Task: Create a due date automation trigger when advanced on, 2 days before a card is due add content with a name or a description starting with resume at 11:00 AM.
Action: Mouse moved to (971, 283)
Screenshot: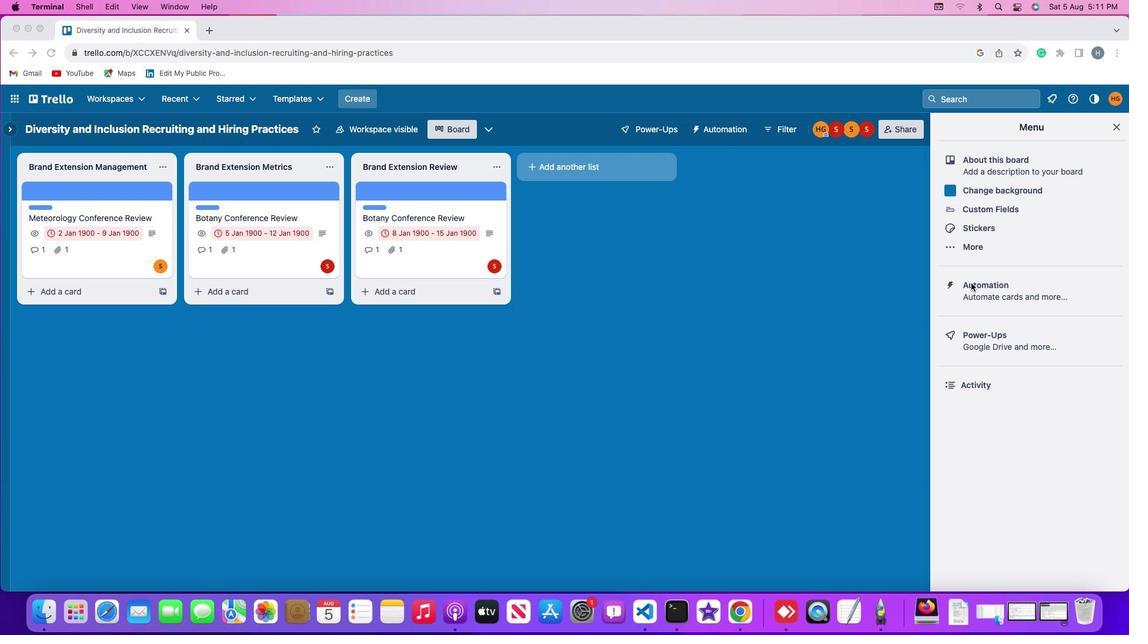 
Action: Mouse pressed left at (971, 283)
Screenshot: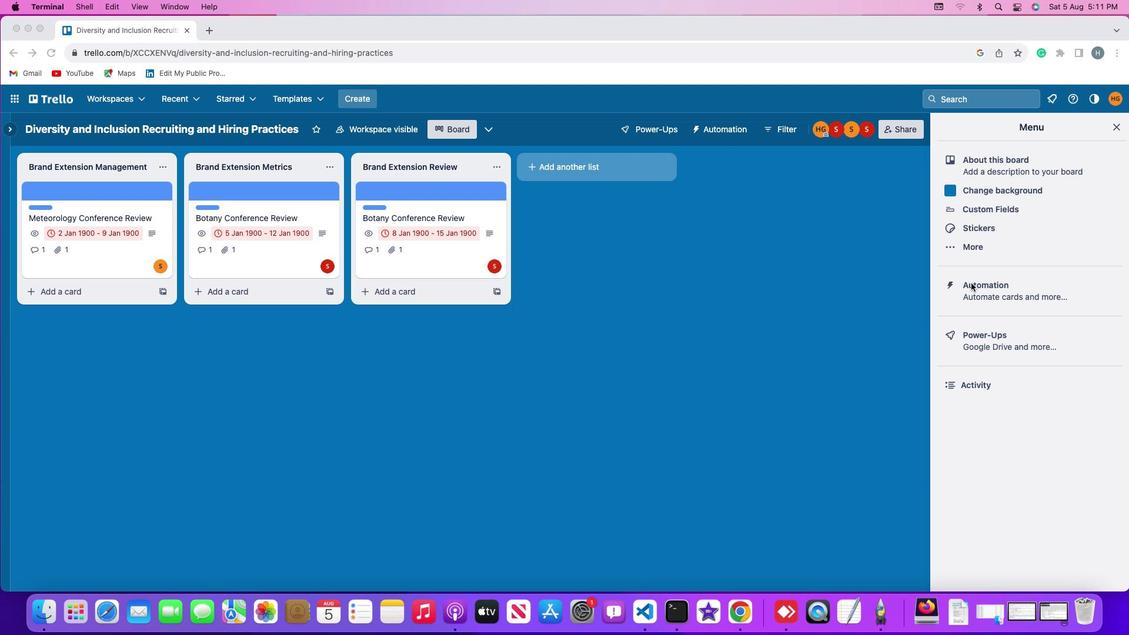 
Action: Mouse pressed left at (971, 283)
Screenshot: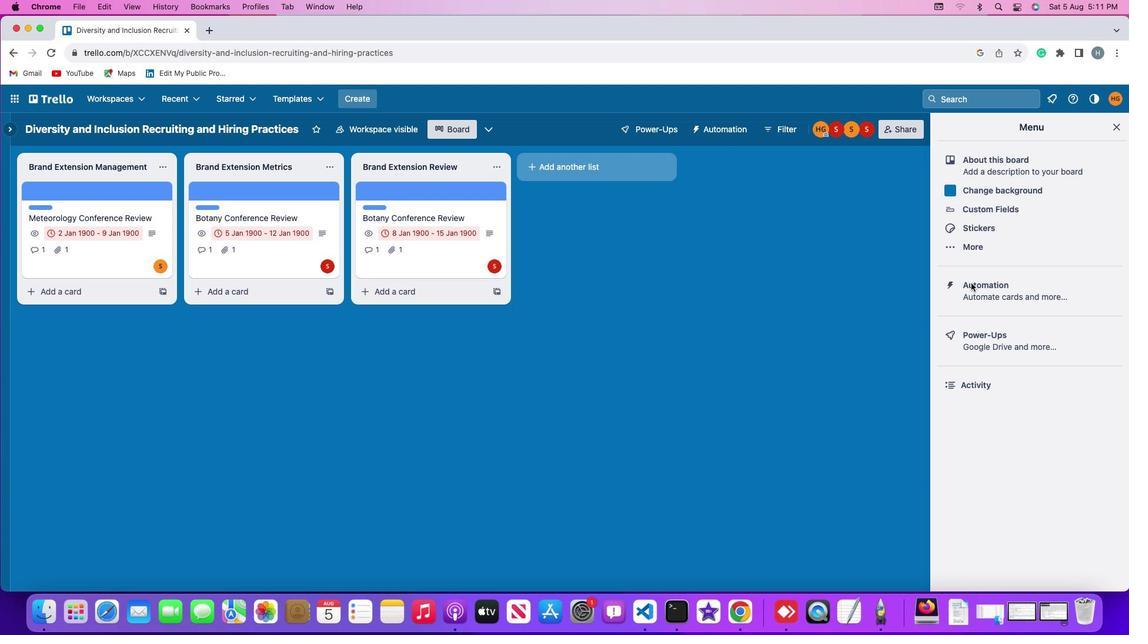 
Action: Mouse moved to (78, 281)
Screenshot: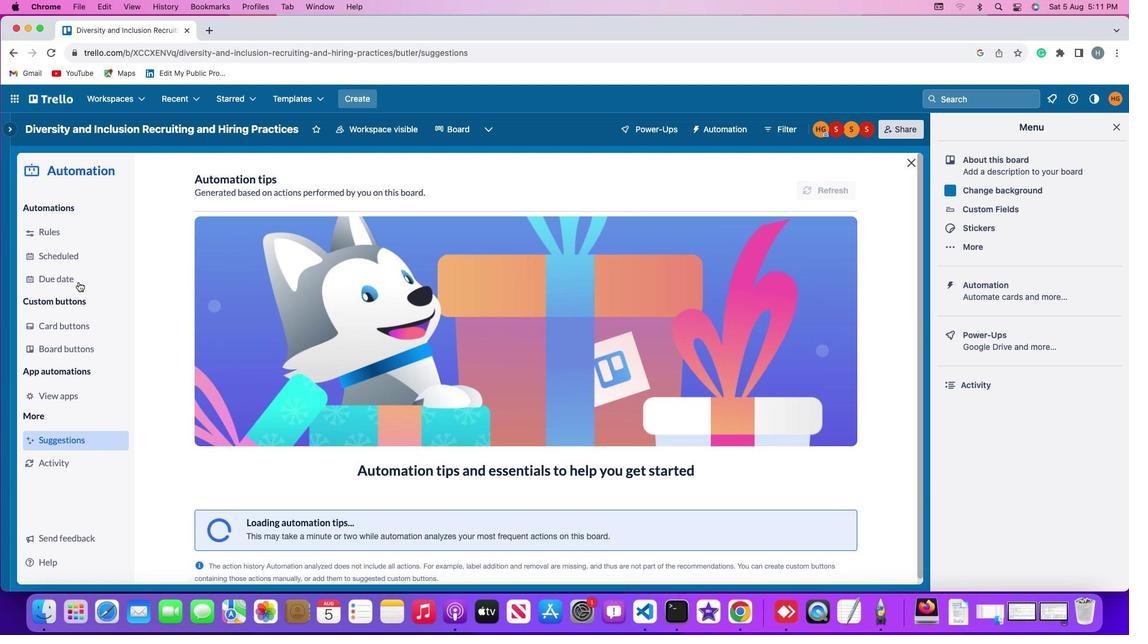 
Action: Mouse pressed left at (78, 281)
Screenshot: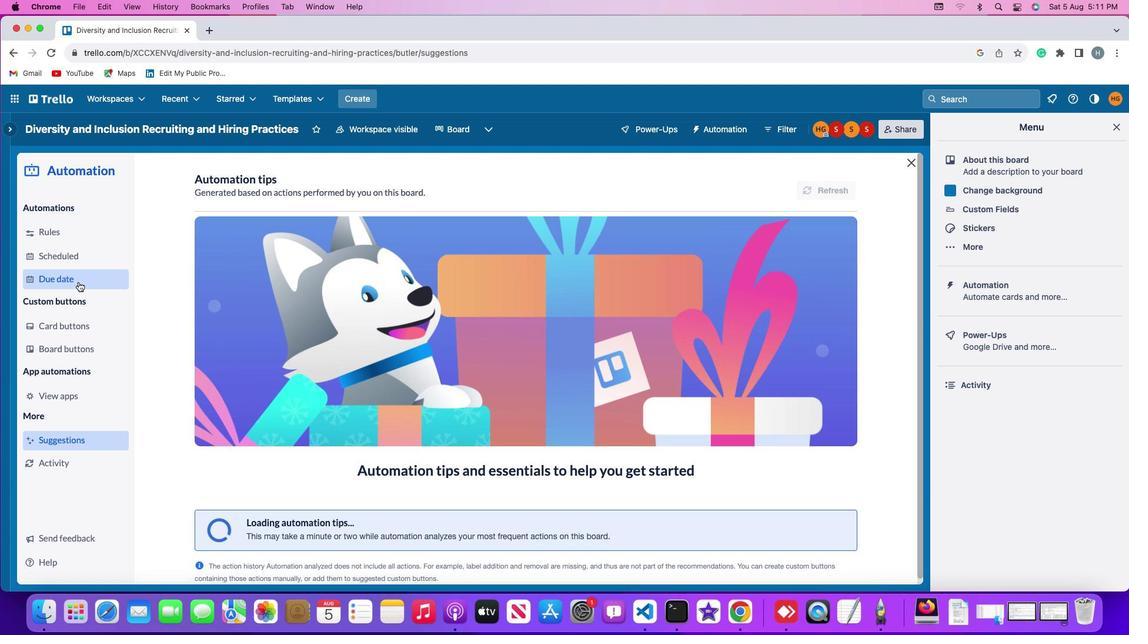 
Action: Mouse moved to (778, 182)
Screenshot: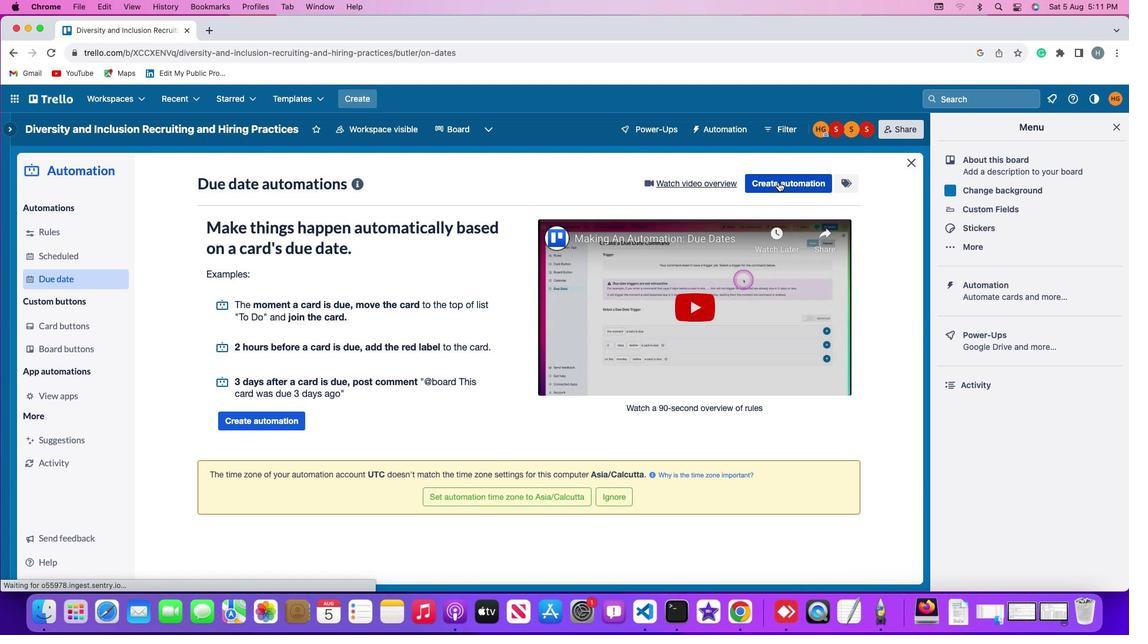 
Action: Mouse pressed left at (778, 182)
Screenshot: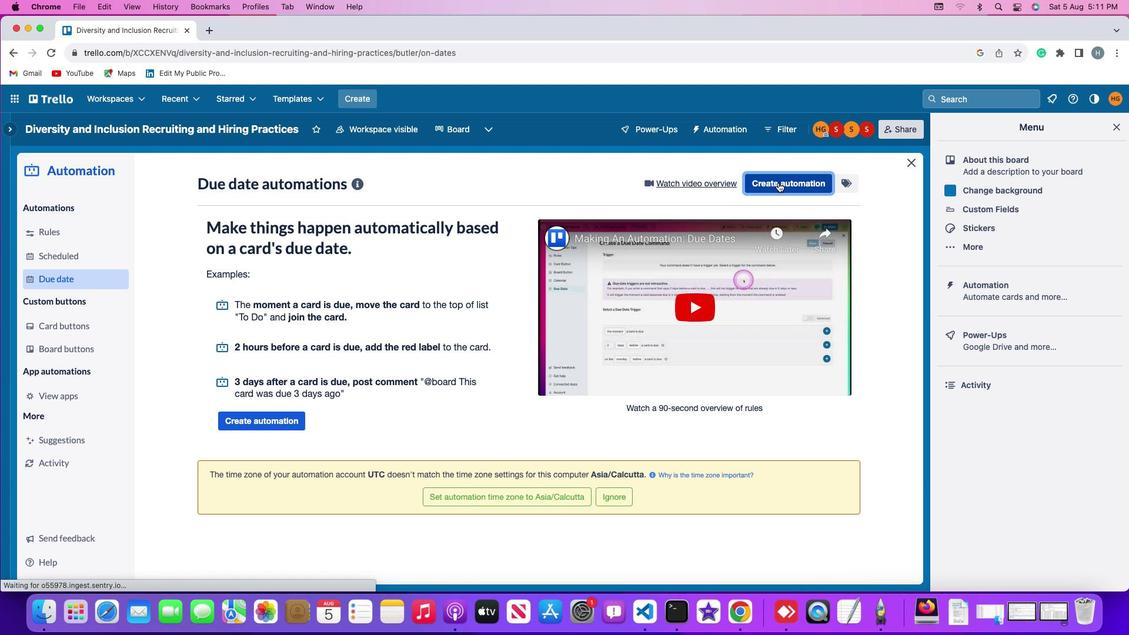 
Action: Mouse moved to (523, 295)
Screenshot: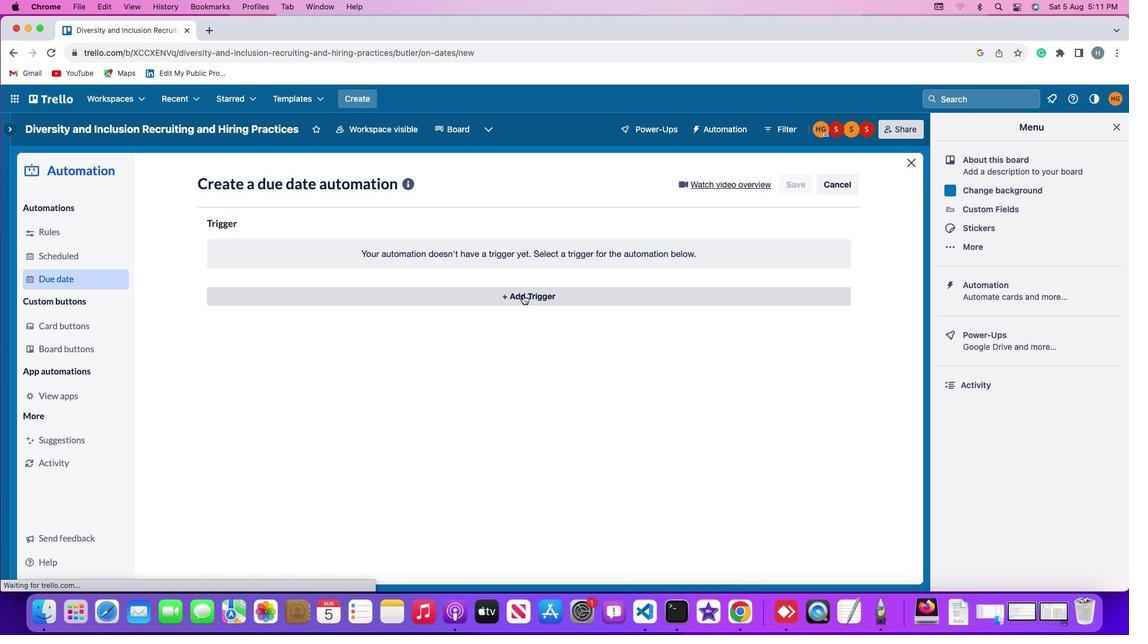 
Action: Mouse pressed left at (523, 295)
Screenshot: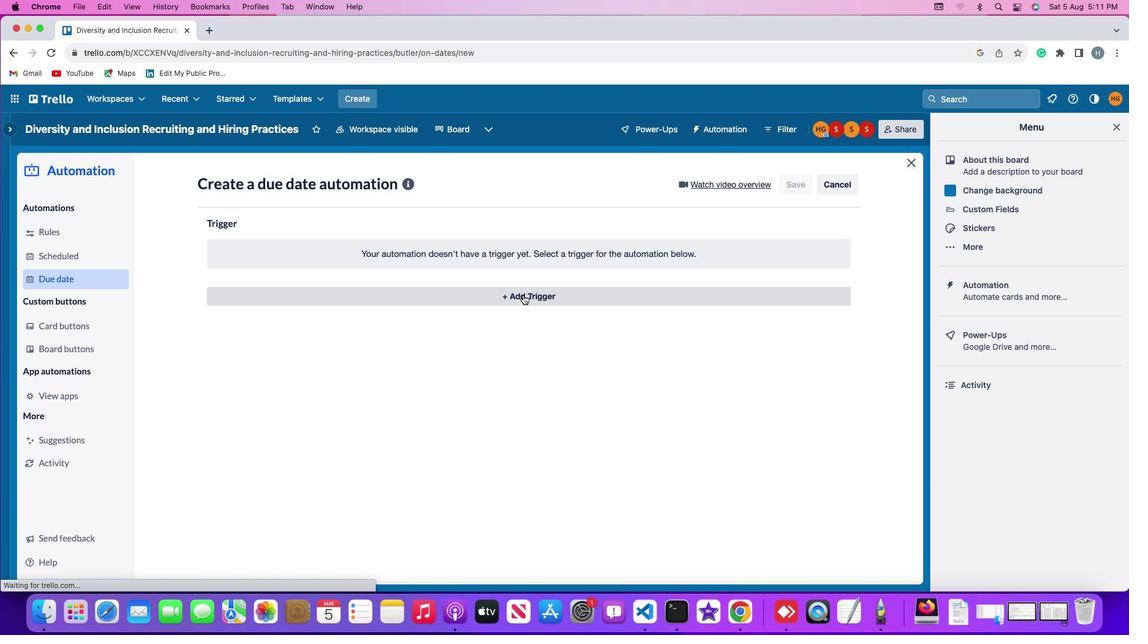 
Action: Mouse moved to (235, 471)
Screenshot: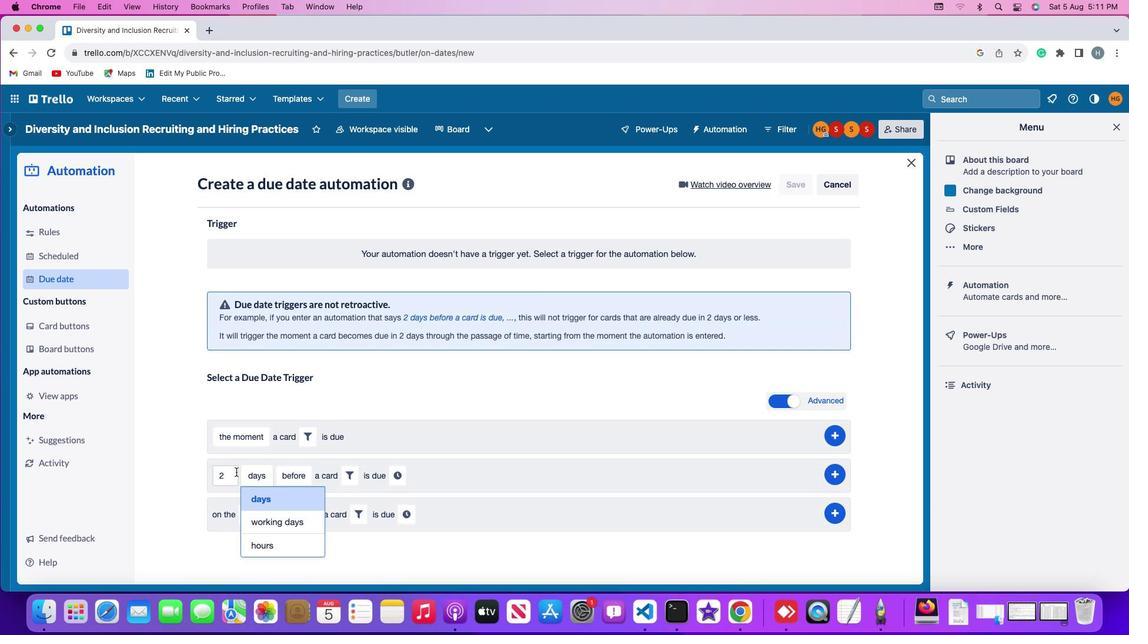 
Action: Mouse pressed left at (235, 471)
Screenshot: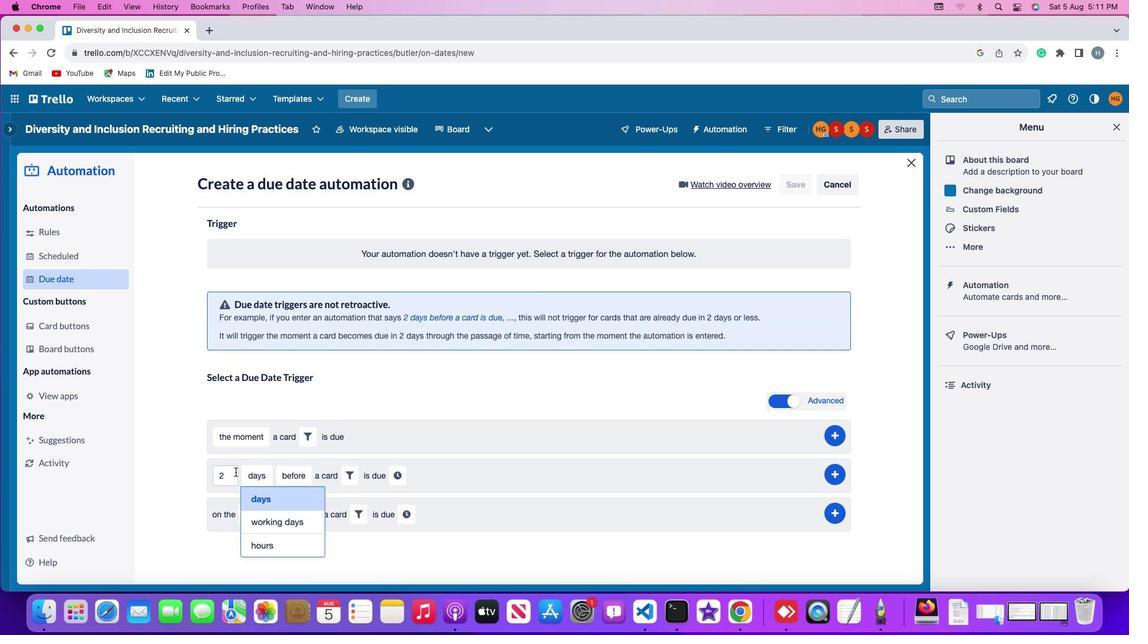 
Action: Mouse moved to (235, 471)
Screenshot: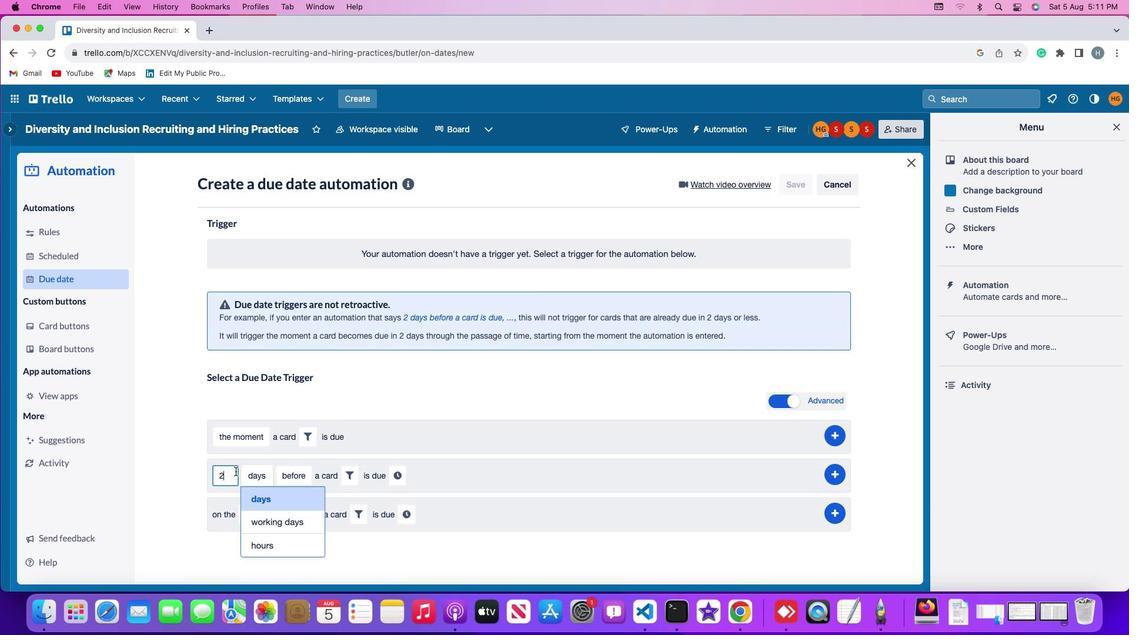 
Action: Key pressed Key.backspace'2'
Screenshot: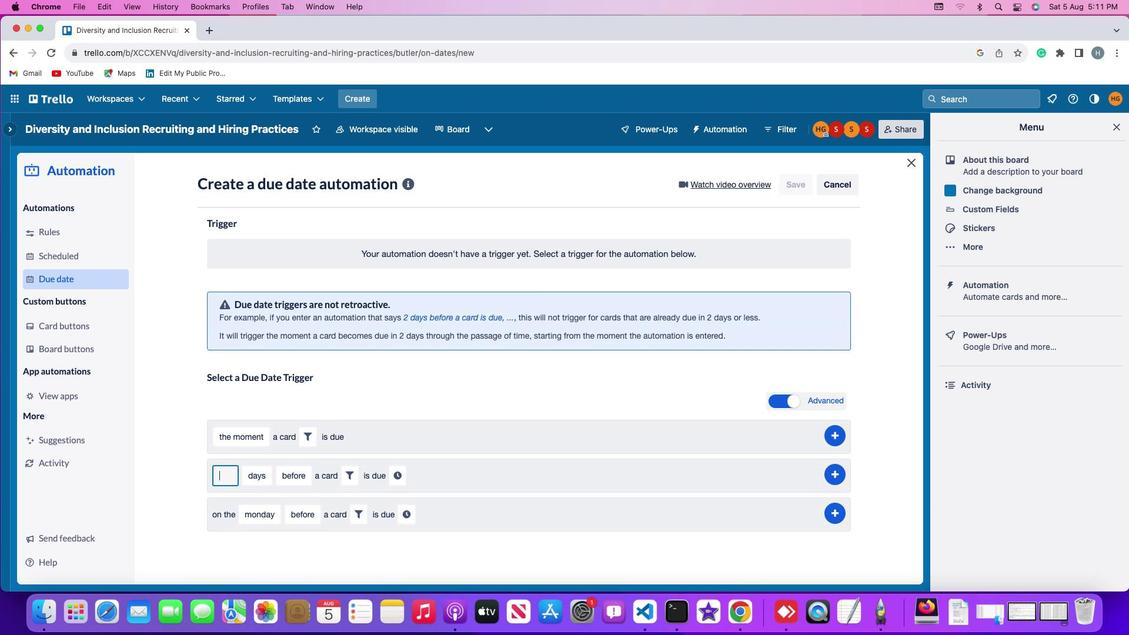
Action: Mouse moved to (260, 473)
Screenshot: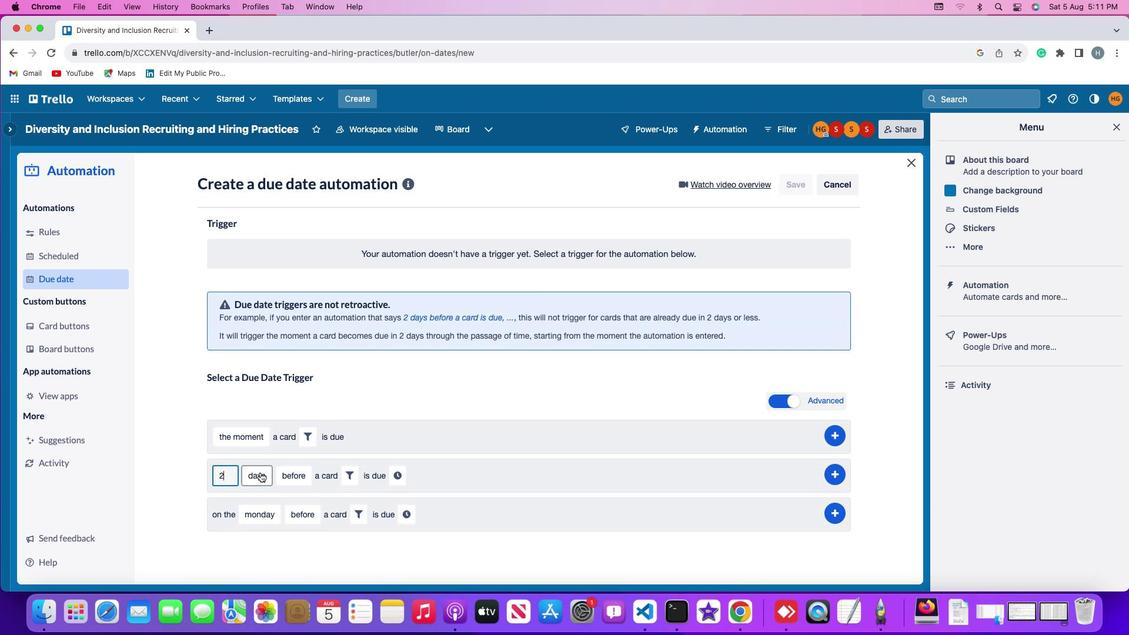 
Action: Mouse pressed left at (260, 473)
Screenshot: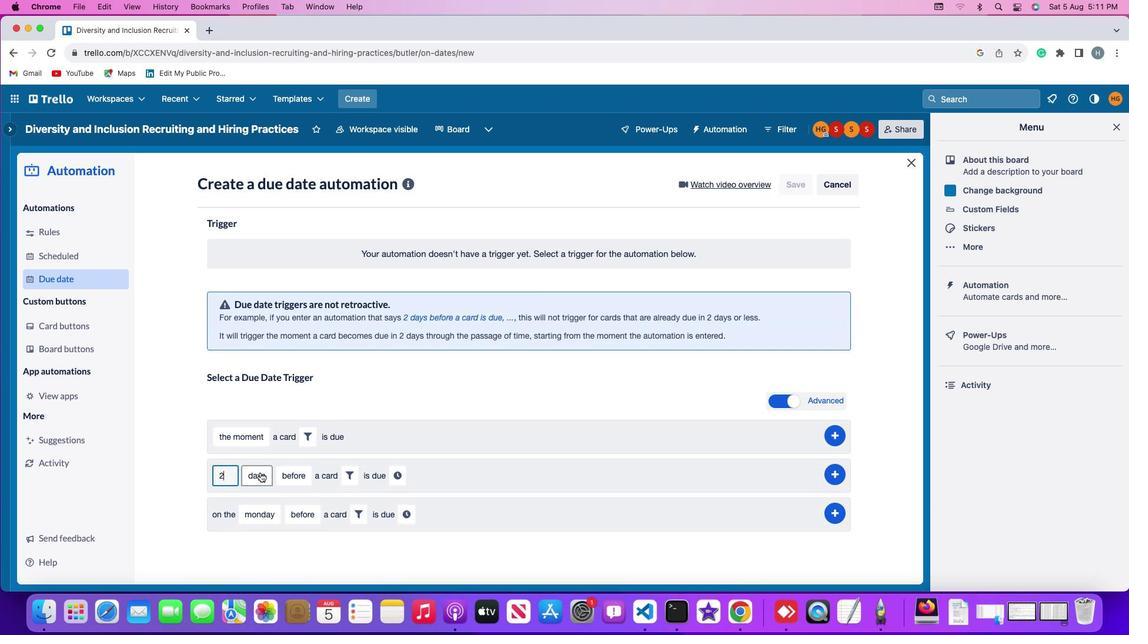 
Action: Mouse moved to (271, 496)
Screenshot: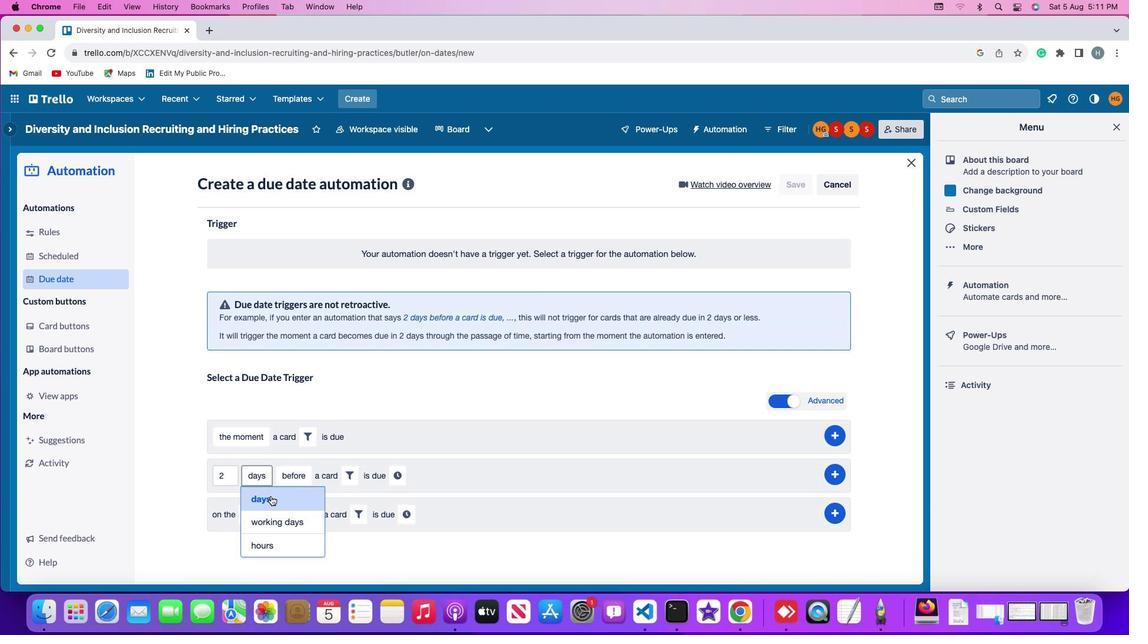 
Action: Mouse pressed left at (271, 496)
Screenshot: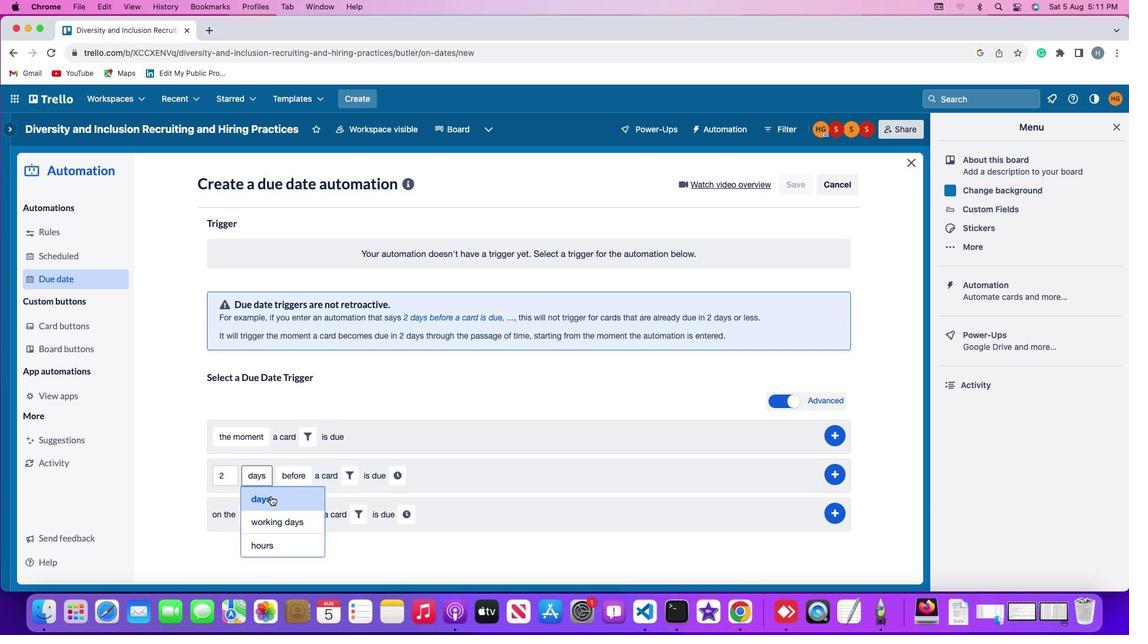 
Action: Mouse moved to (299, 479)
Screenshot: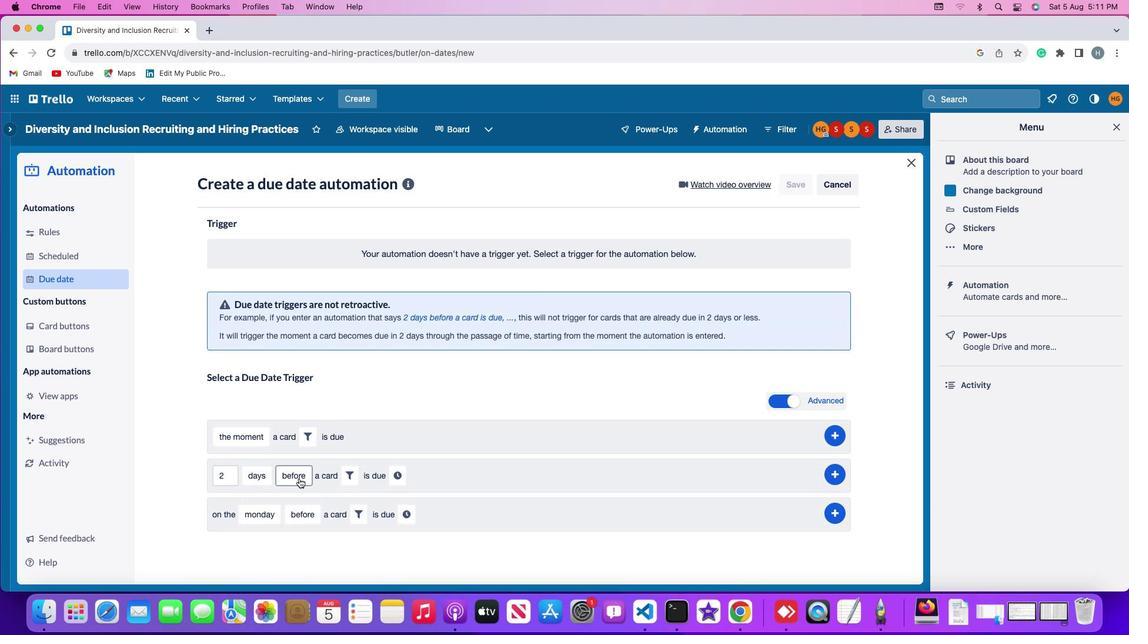 
Action: Mouse pressed left at (299, 479)
Screenshot: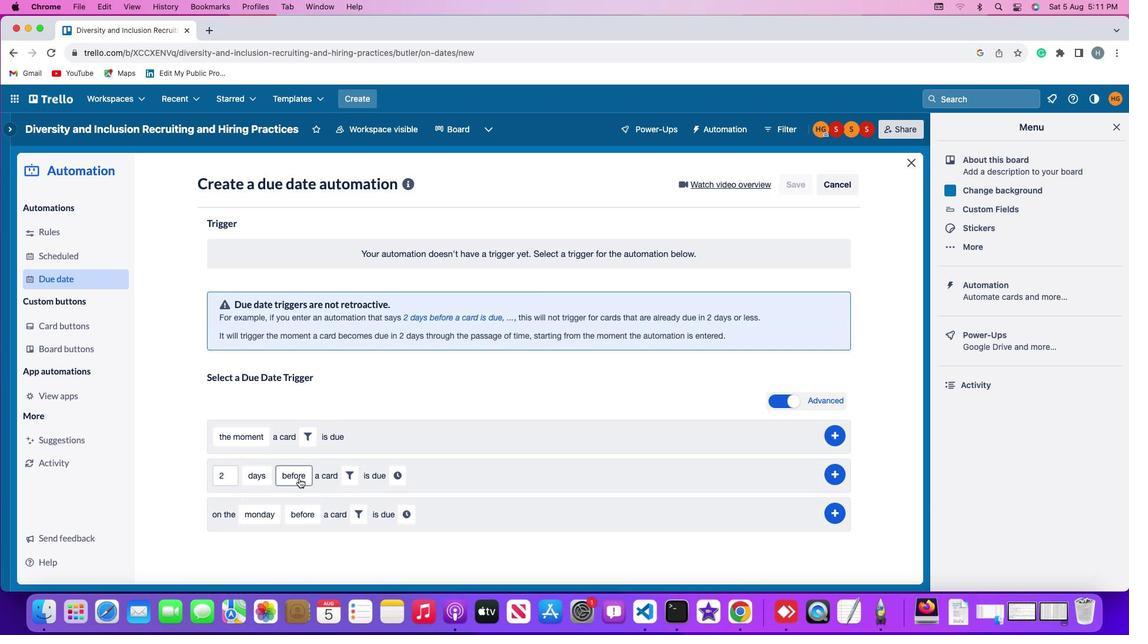 
Action: Mouse moved to (301, 494)
Screenshot: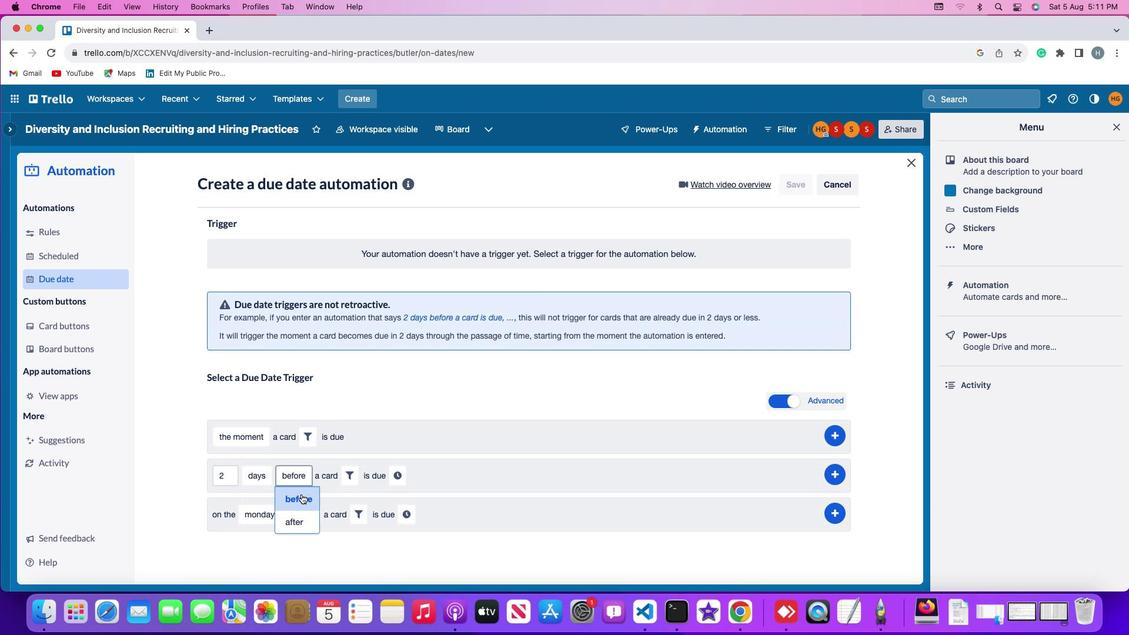 
Action: Mouse pressed left at (301, 494)
Screenshot: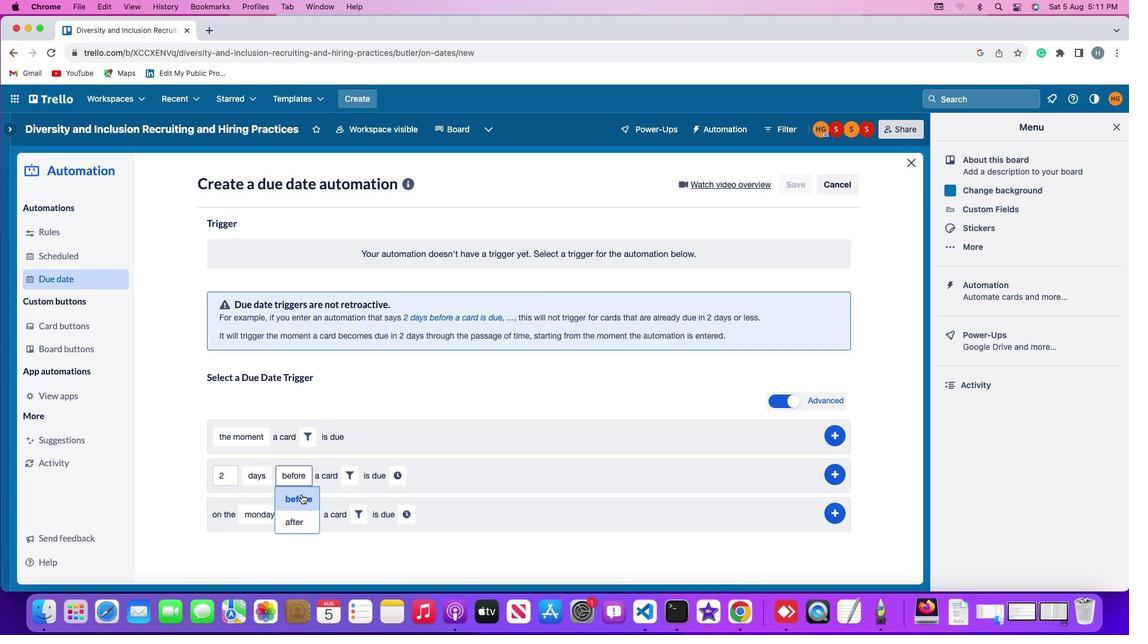 
Action: Mouse moved to (352, 476)
Screenshot: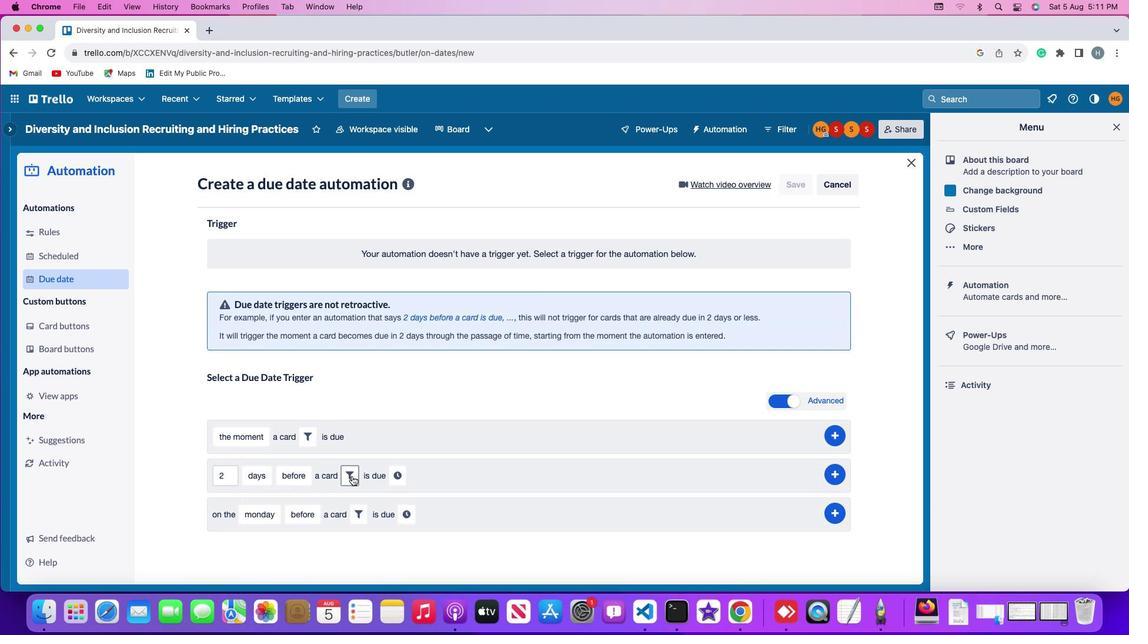 
Action: Mouse pressed left at (352, 476)
Screenshot: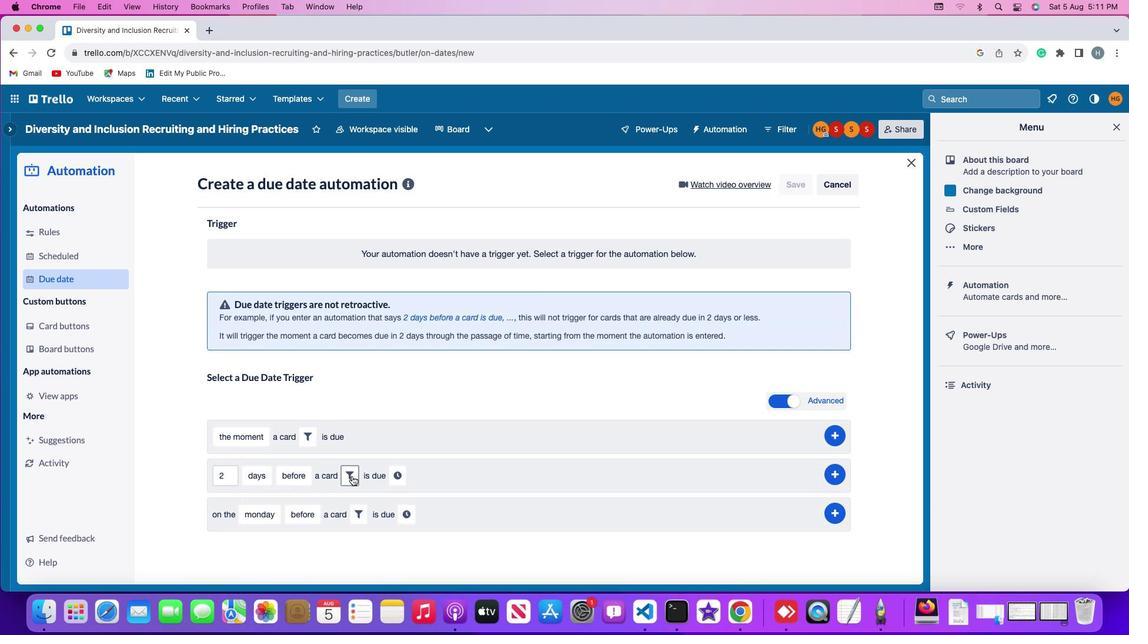 
Action: Mouse moved to (506, 512)
Screenshot: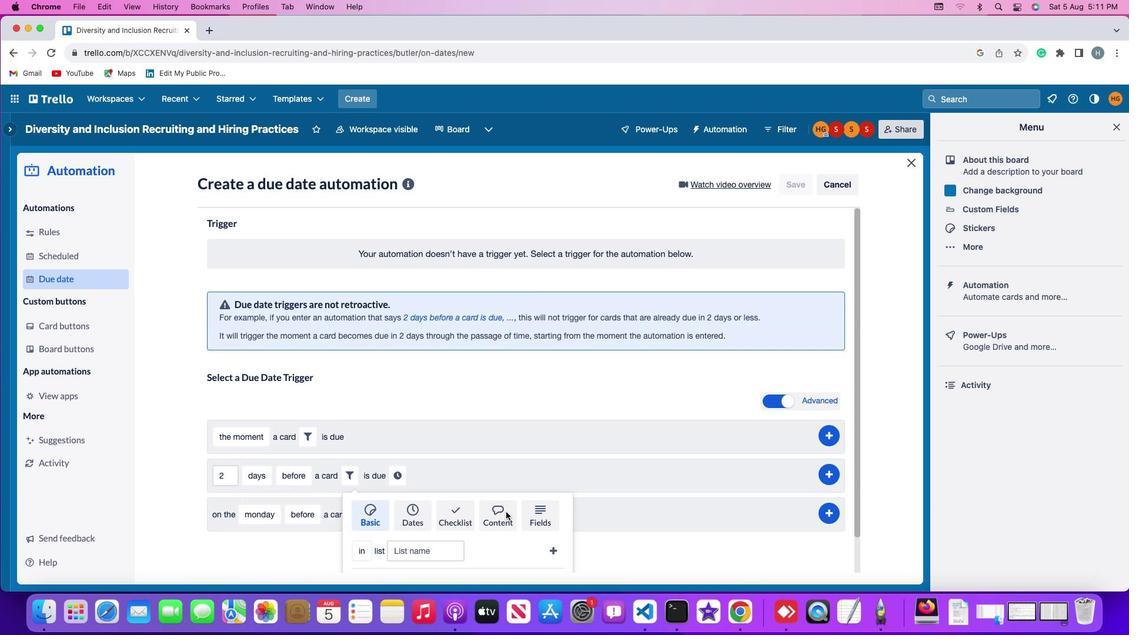 
Action: Mouse pressed left at (506, 512)
Screenshot: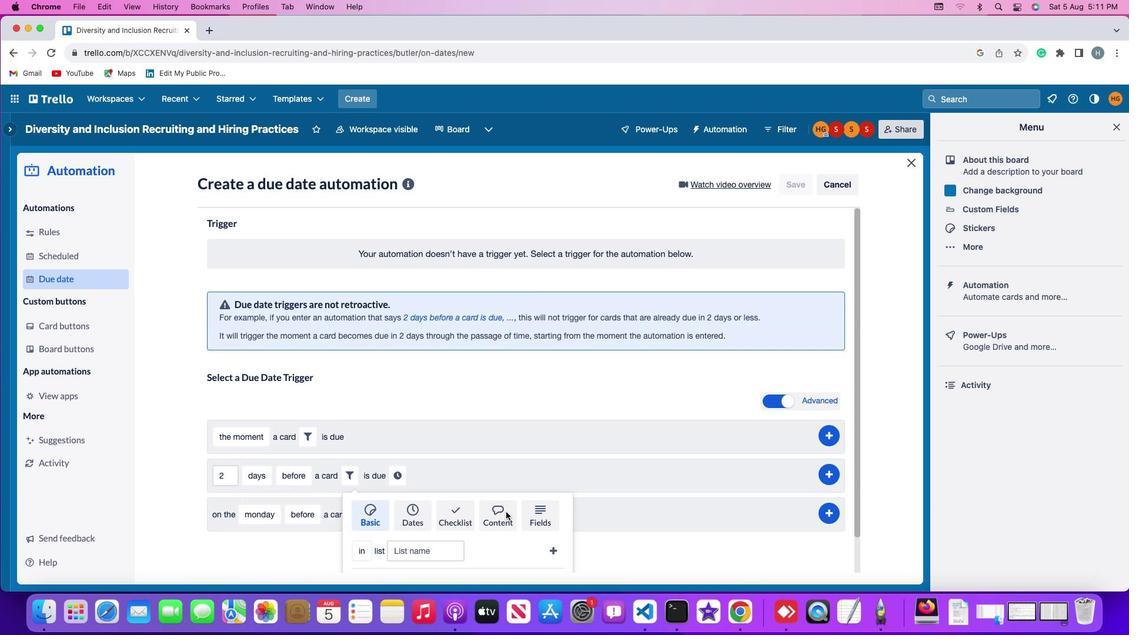 
Action: Mouse moved to (500, 512)
Screenshot: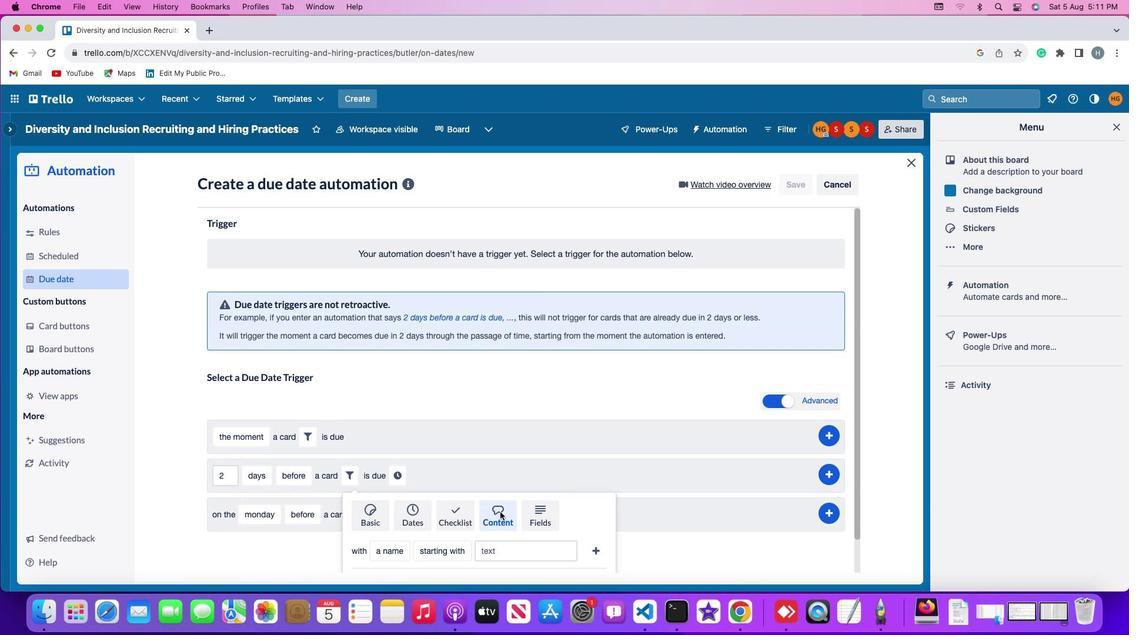 
Action: Mouse scrolled (500, 512) with delta (0, 0)
Screenshot: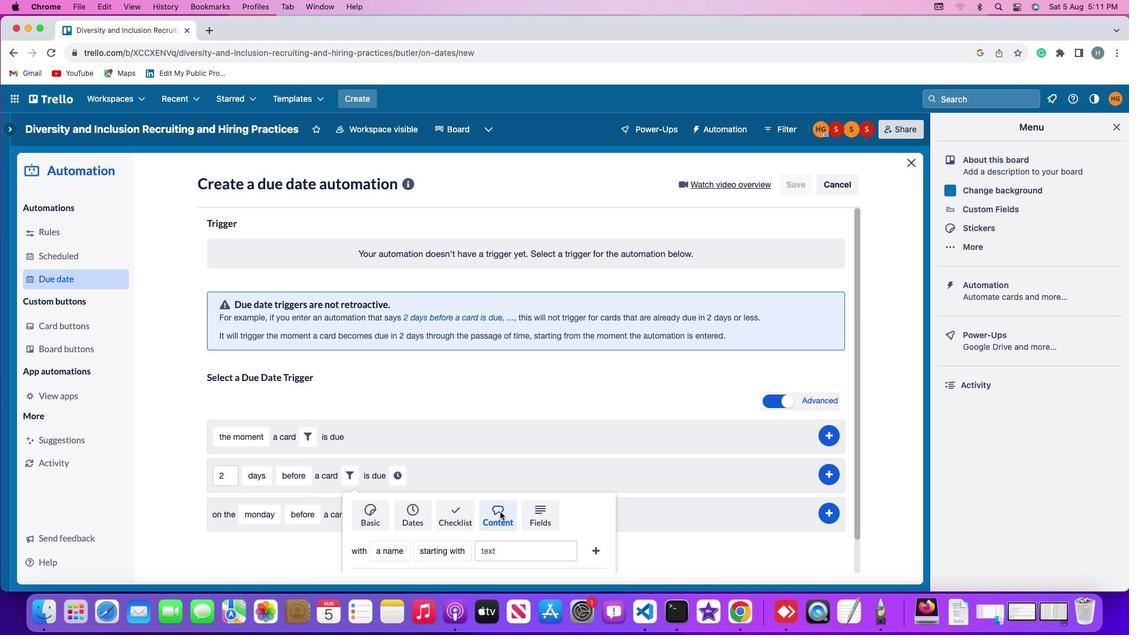 
Action: Mouse scrolled (500, 512) with delta (0, 0)
Screenshot: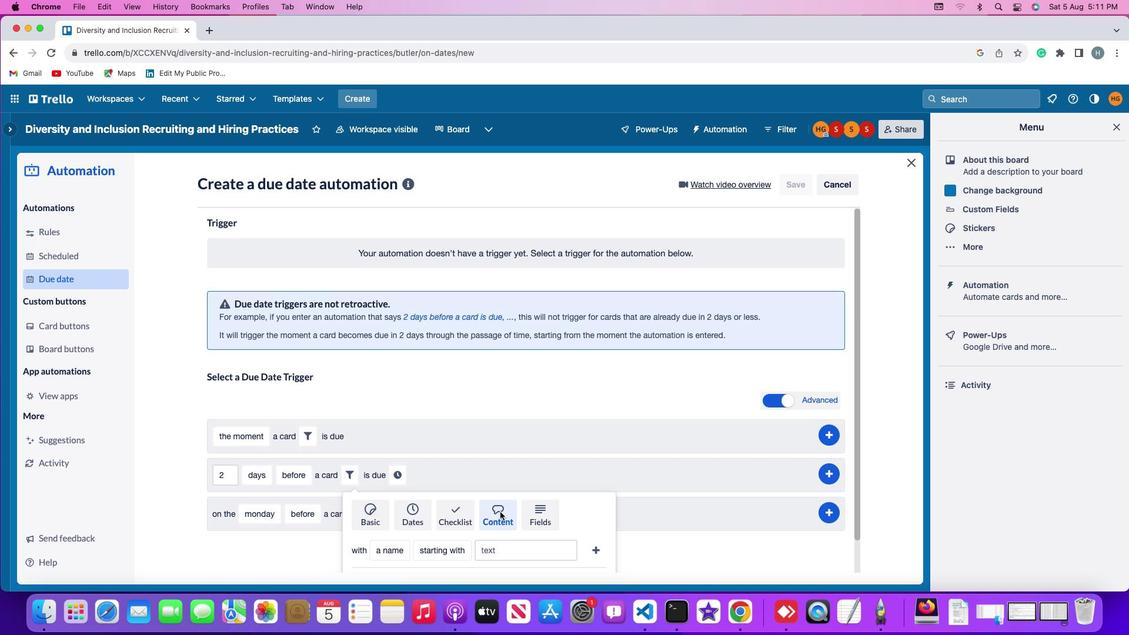 
Action: Mouse scrolled (500, 512) with delta (0, -1)
Screenshot: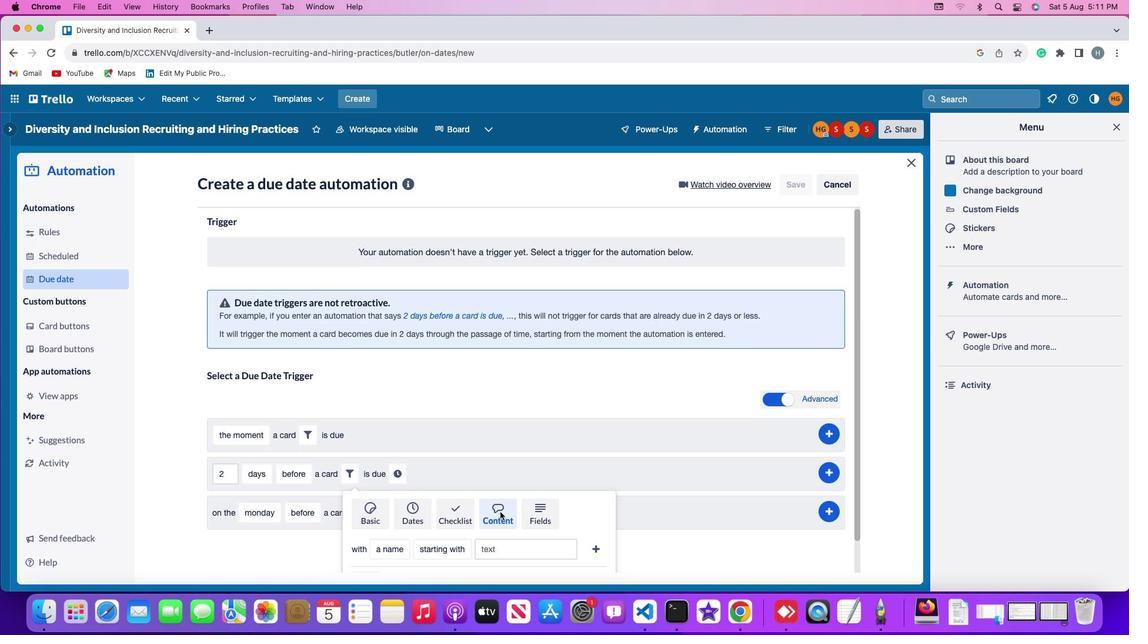 
Action: Mouse scrolled (500, 512) with delta (0, -2)
Screenshot: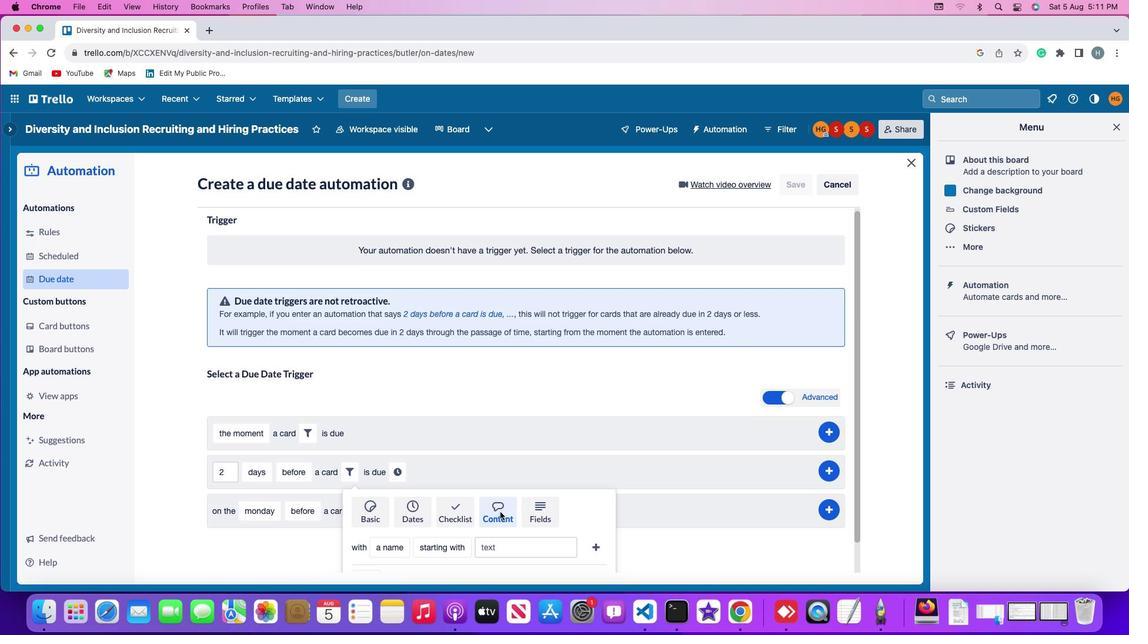 
Action: Mouse scrolled (500, 512) with delta (0, -2)
Screenshot: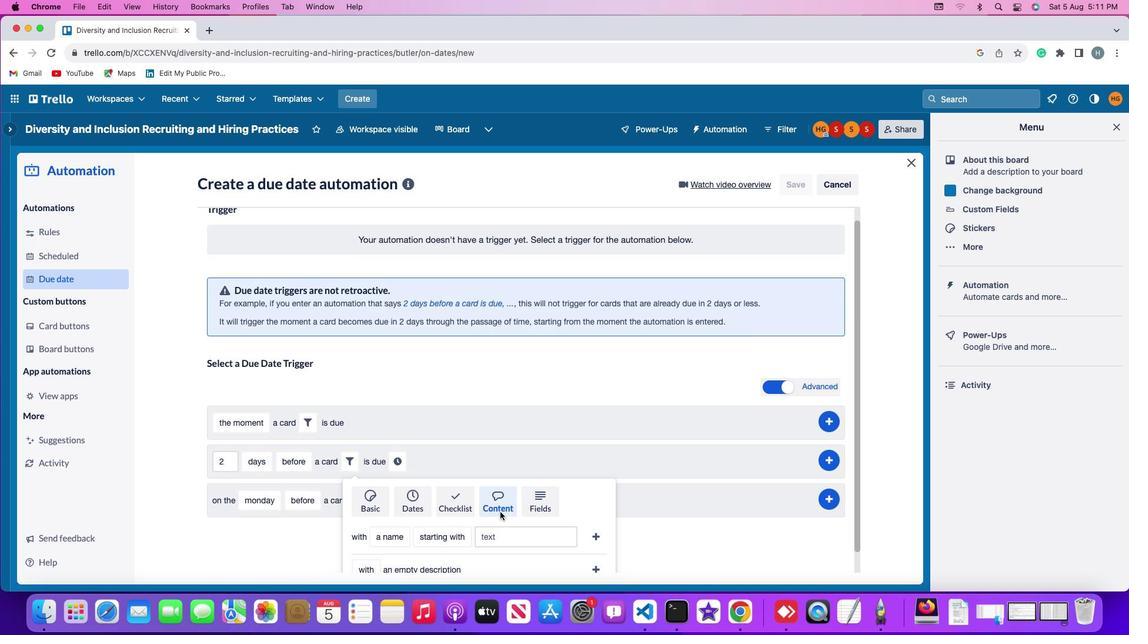 
Action: Mouse scrolled (500, 512) with delta (0, -3)
Screenshot: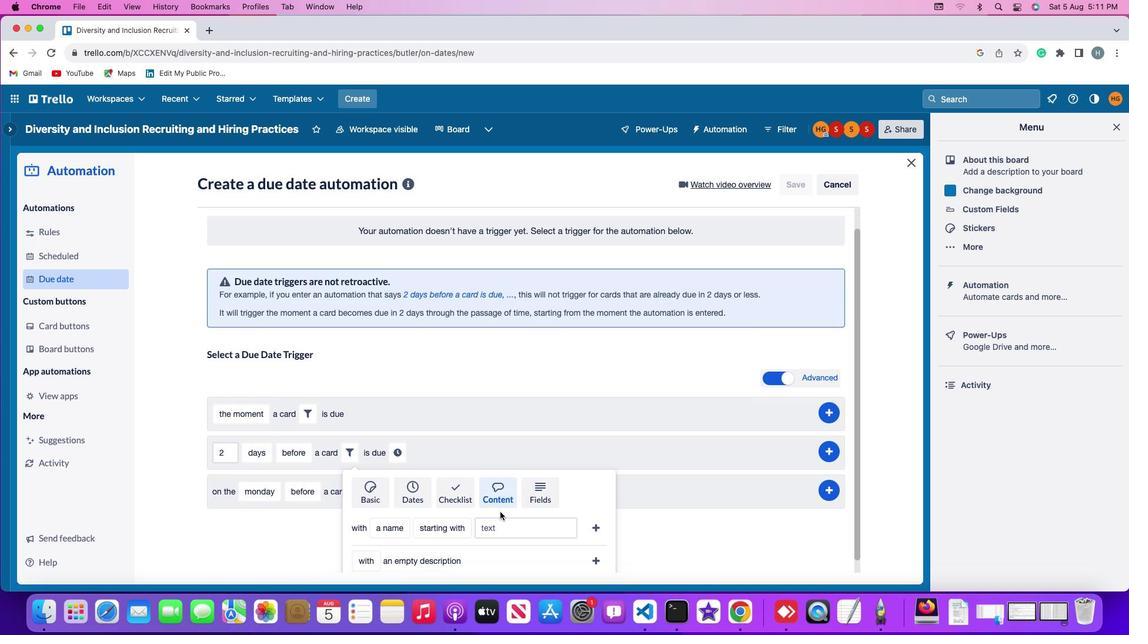 
Action: Mouse scrolled (500, 512) with delta (0, 0)
Screenshot: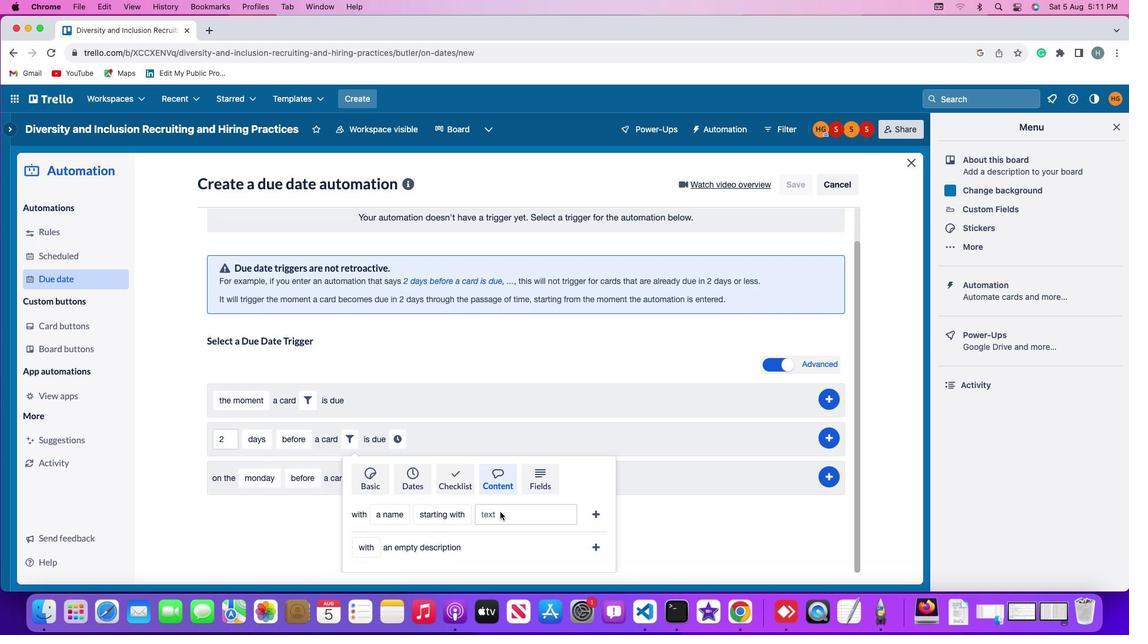 
Action: Mouse scrolled (500, 512) with delta (0, 0)
Screenshot: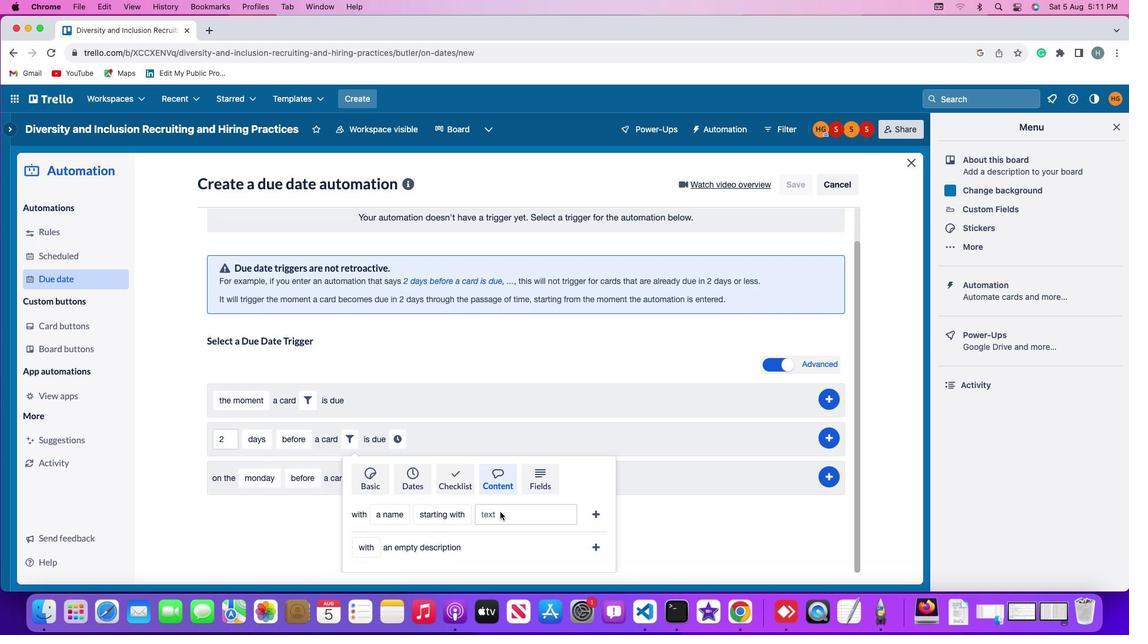 
Action: Mouse scrolled (500, 512) with delta (0, -1)
Screenshot: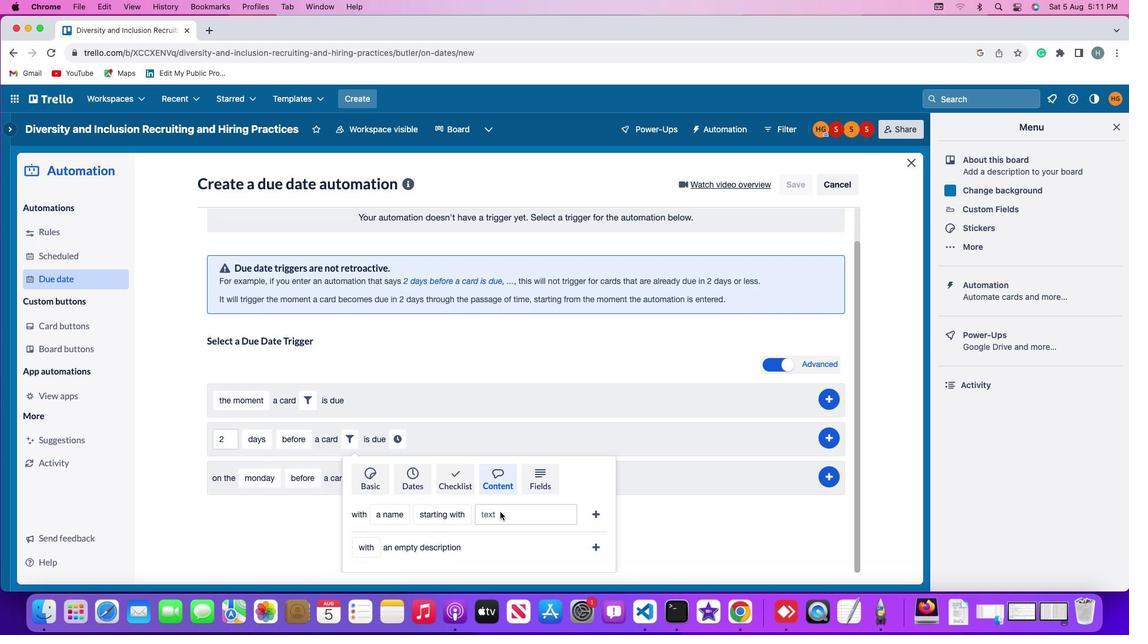 
Action: Mouse scrolled (500, 512) with delta (0, -1)
Screenshot: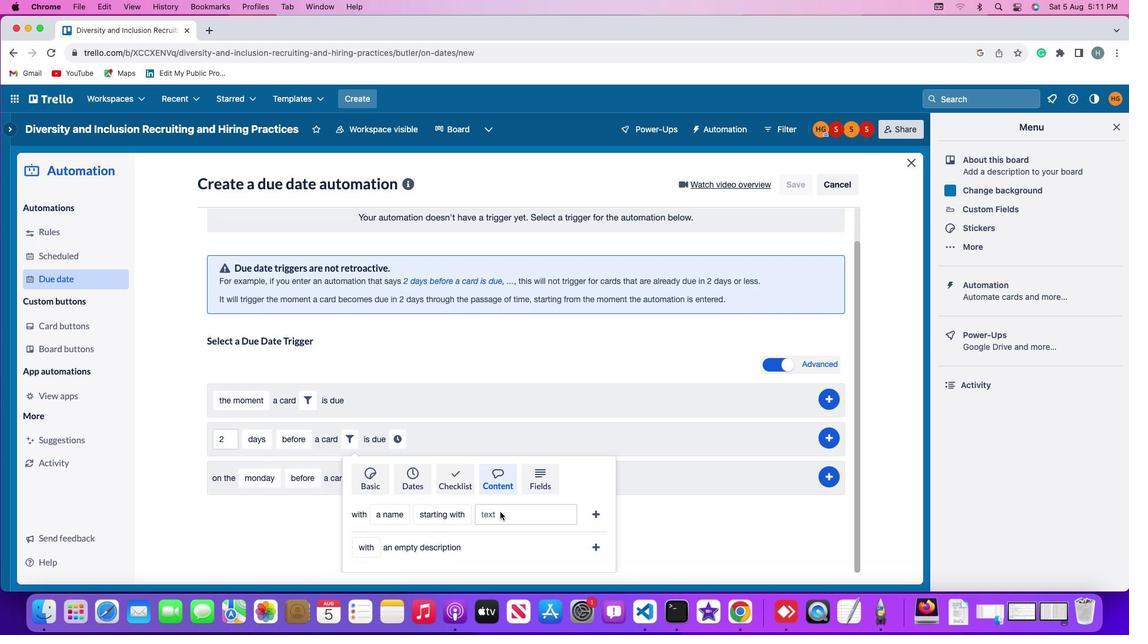
Action: Mouse moved to (393, 511)
Screenshot: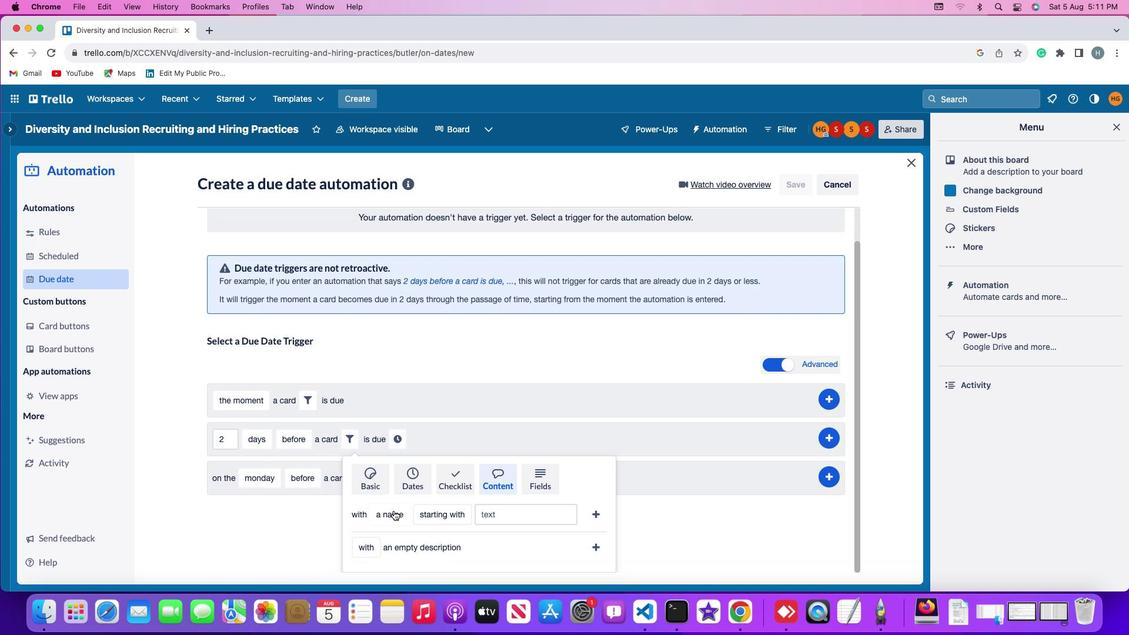 
Action: Mouse pressed left at (393, 511)
Screenshot: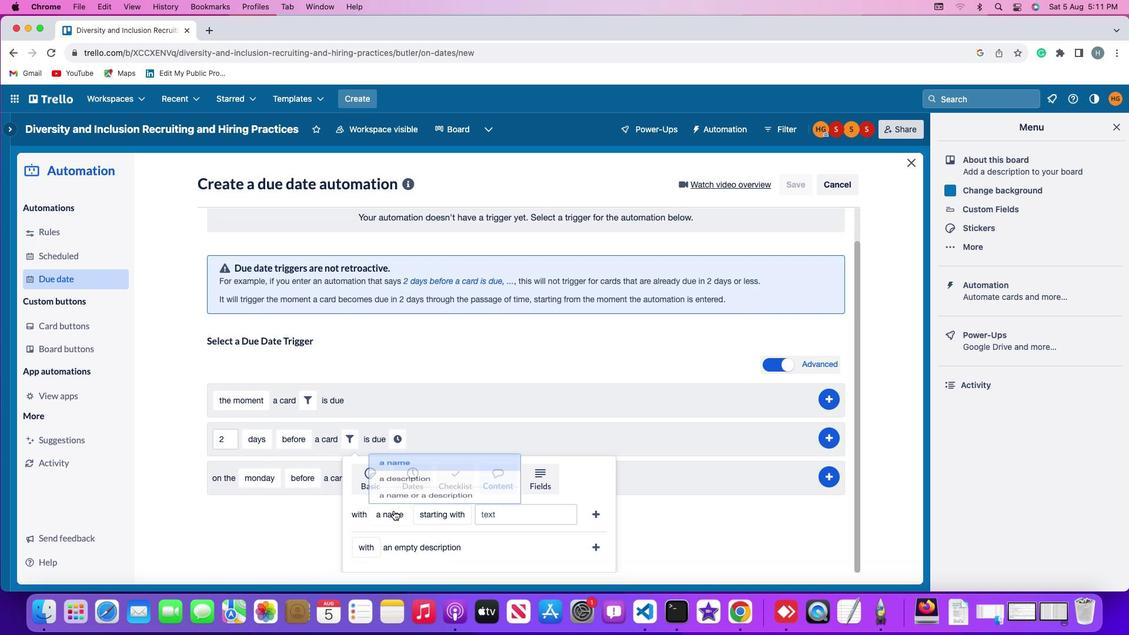 
Action: Mouse moved to (411, 489)
Screenshot: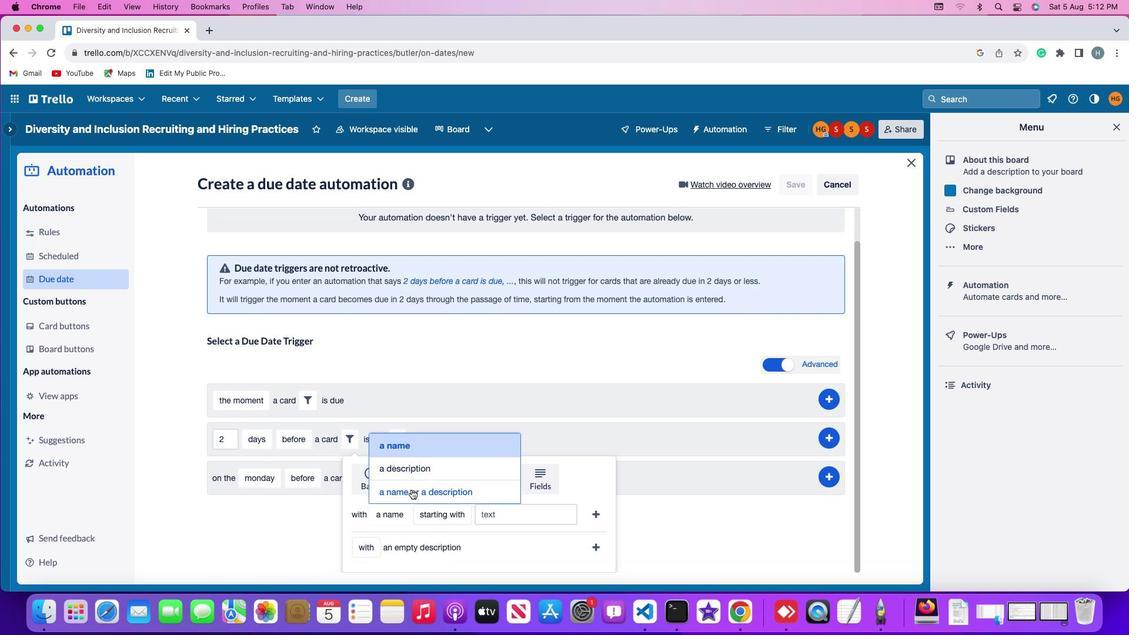 
Action: Mouse pressed left at (411, 489)
Screenshot: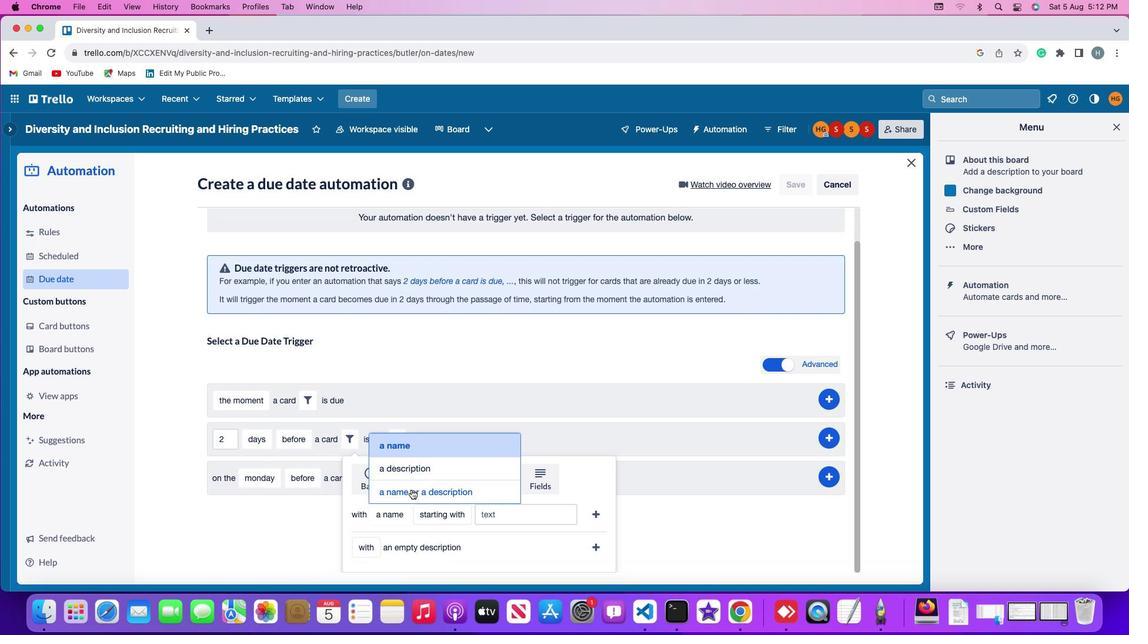 
Action: Mouse moved to (497, 512)
Screenshot: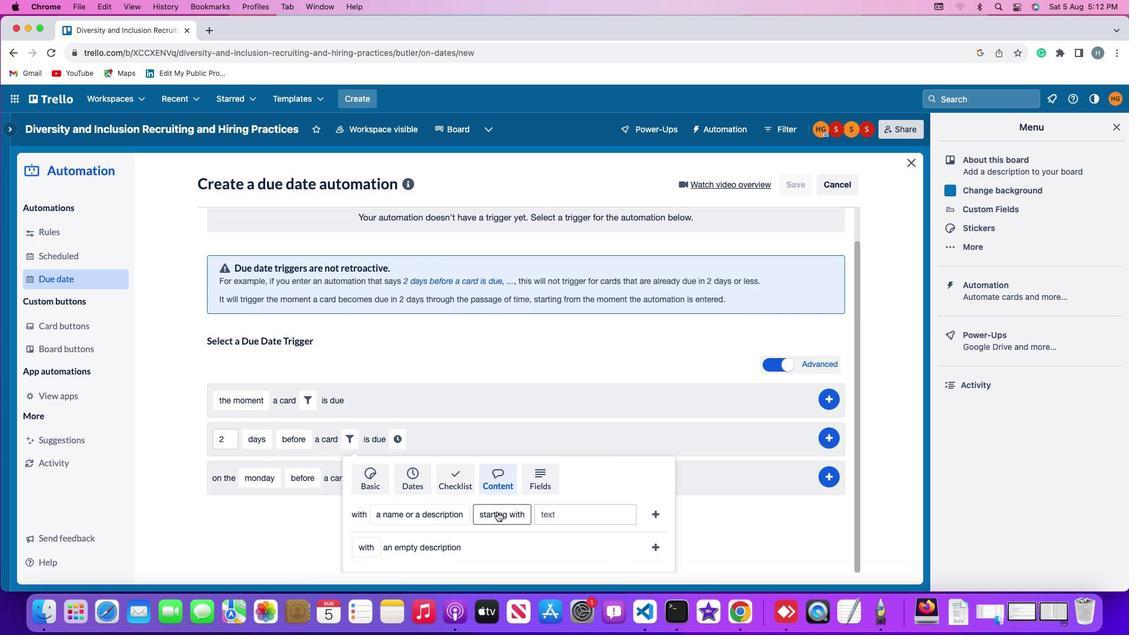 
Action: Mouse pressed left at (497, 512)
Screenshot: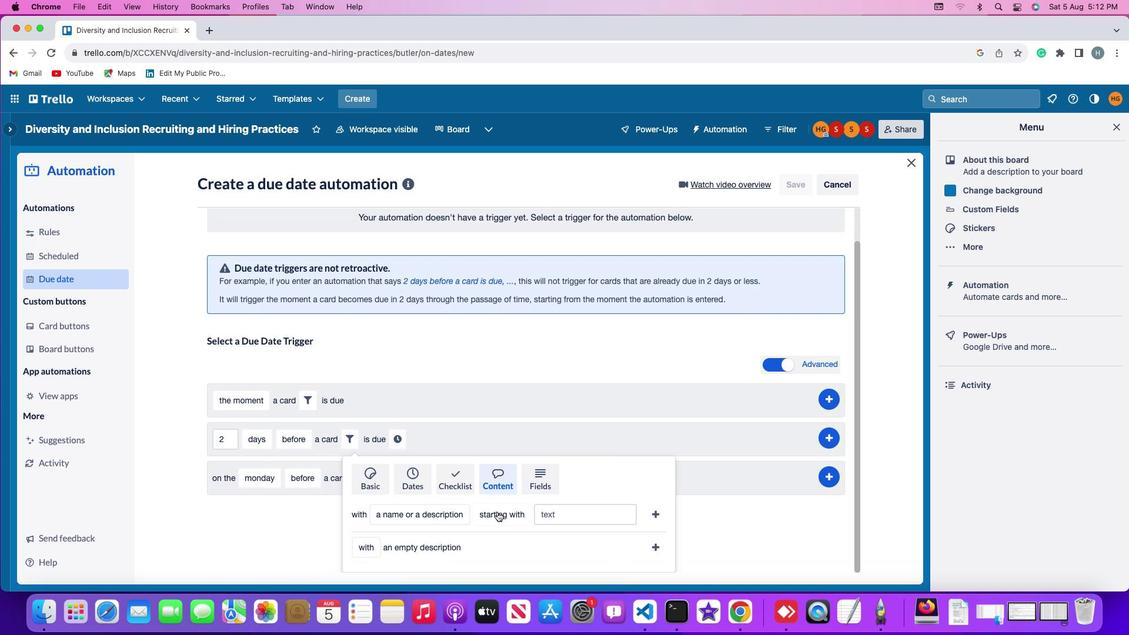 
Action: Mouse moved to (527, 374)
Screenshot: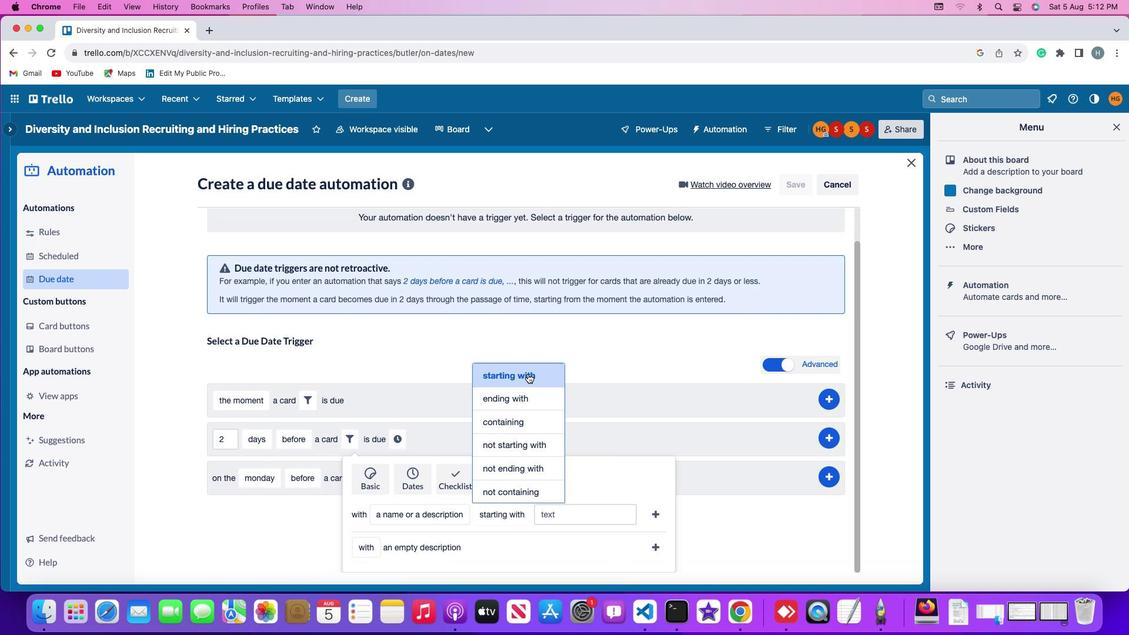 
Action: Mouse pressed left at (527, 374)
Screenshot: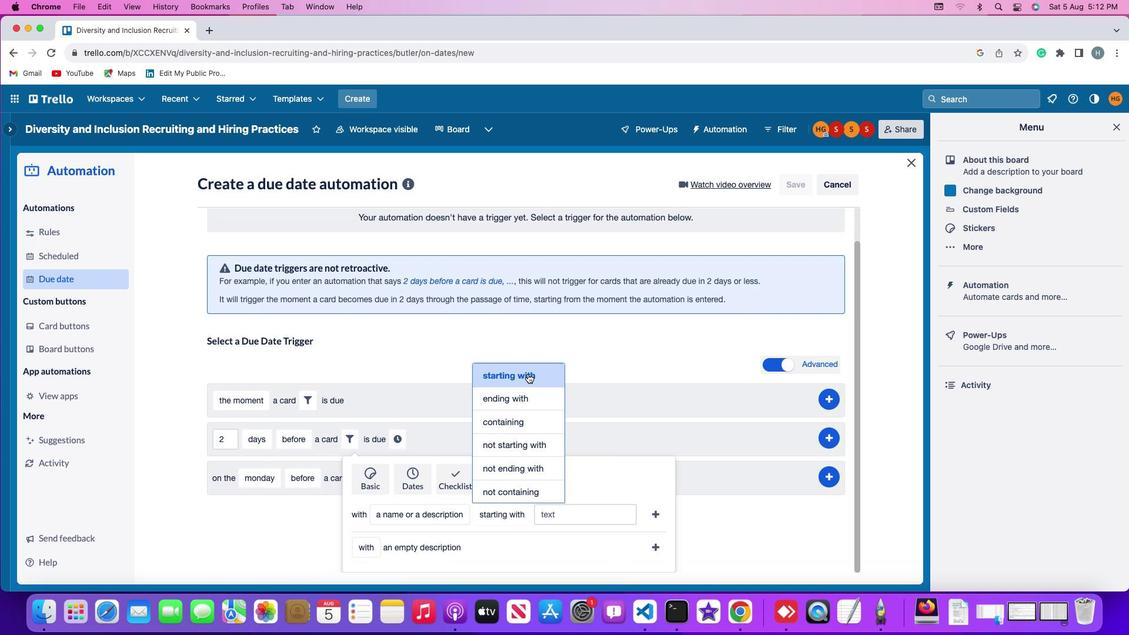 
Action: Mouse moved to (566, 514)
Screenshot: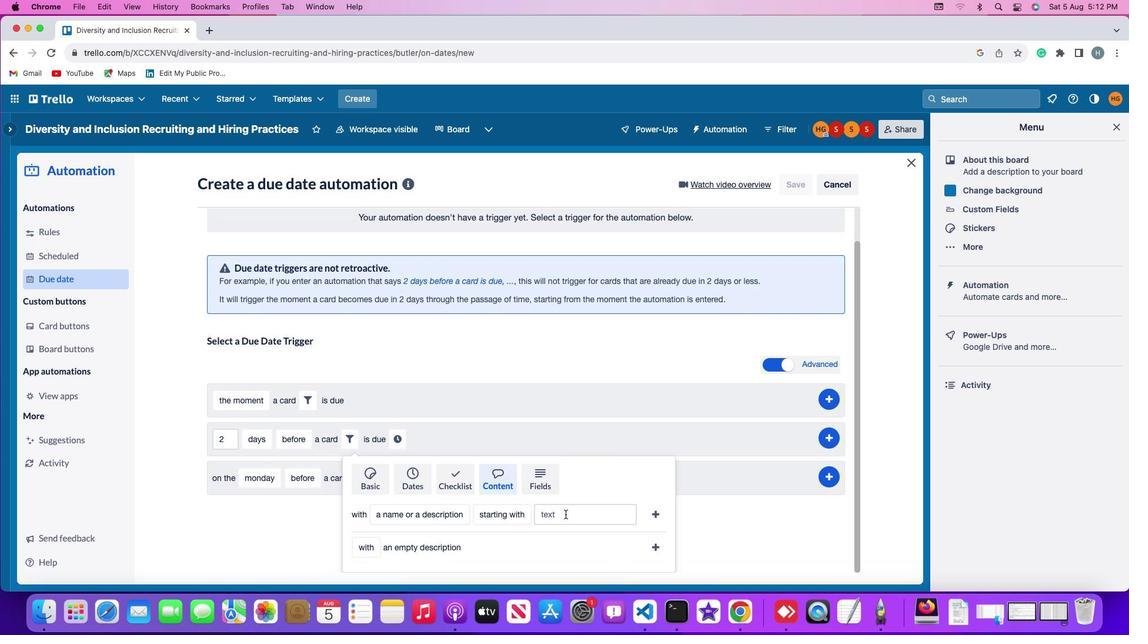 
Action: Mouse pressed left at (566, 514)
Screenshot: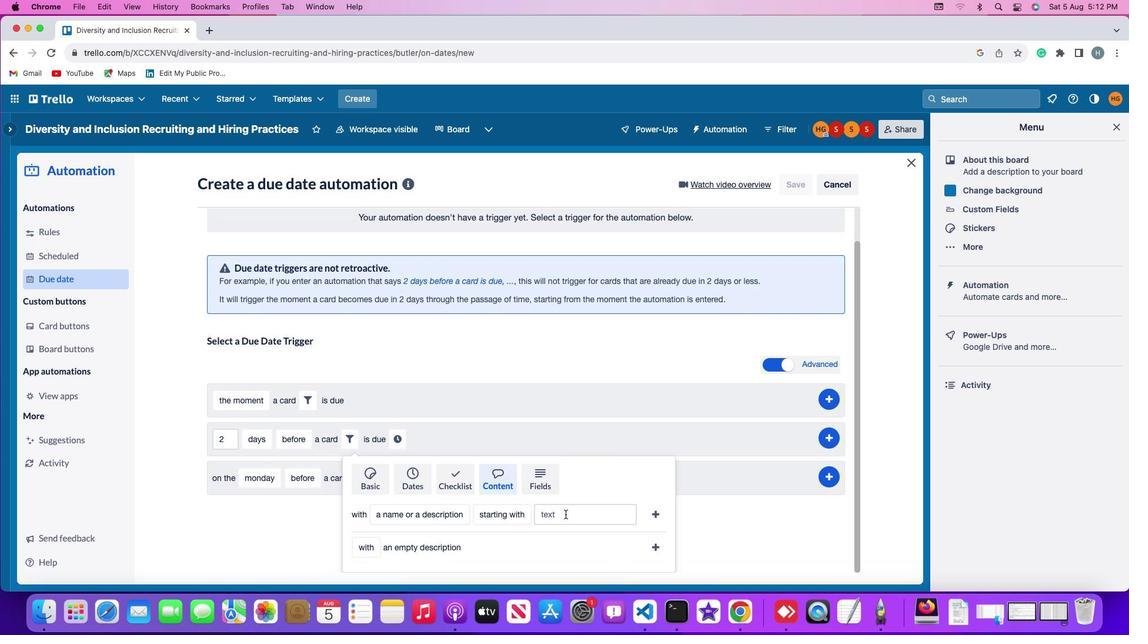 
Action: Key pressed 'r''e''s''u''m''e'
Screenshot: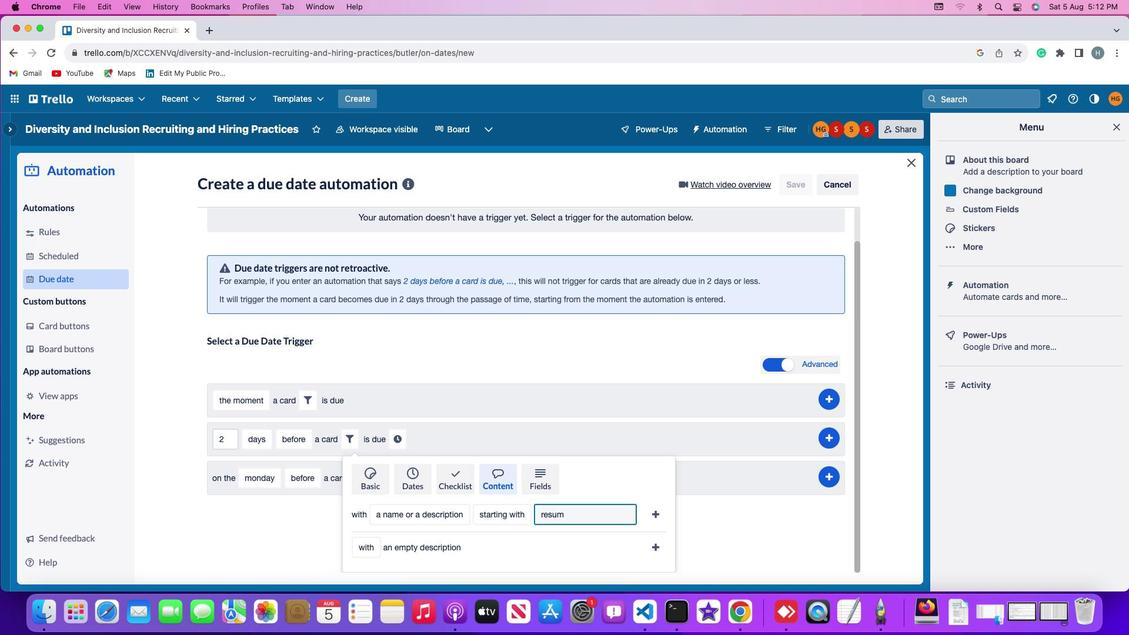 
Action: Mouse moved to (656, 513)
Screenshot: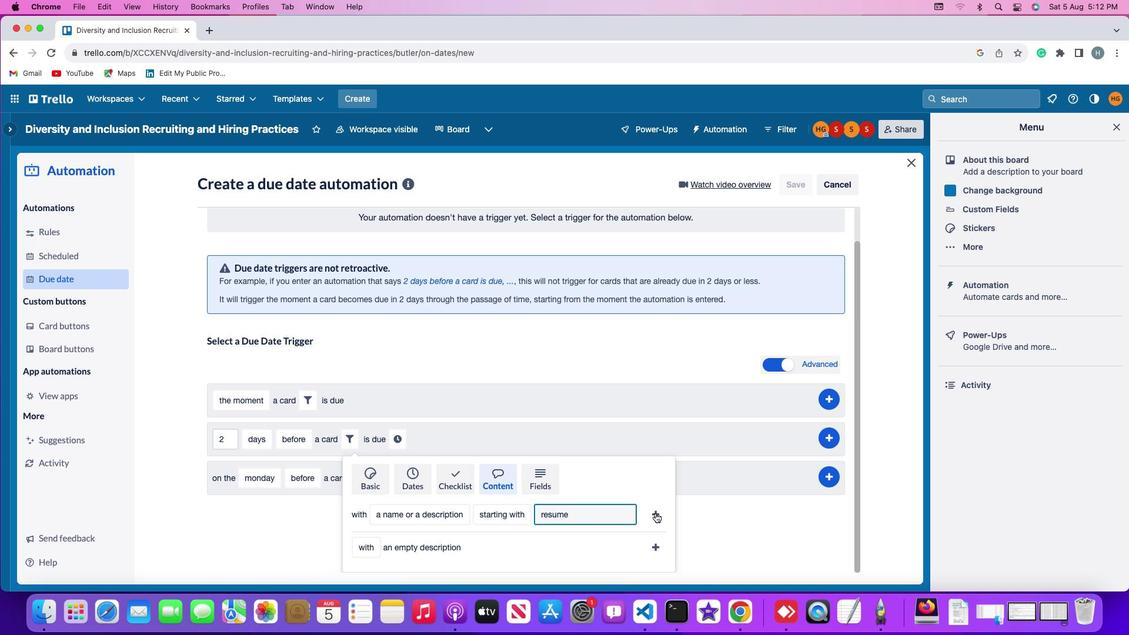 
Action: Mouse pressed left at (656, 513)
Screenshot: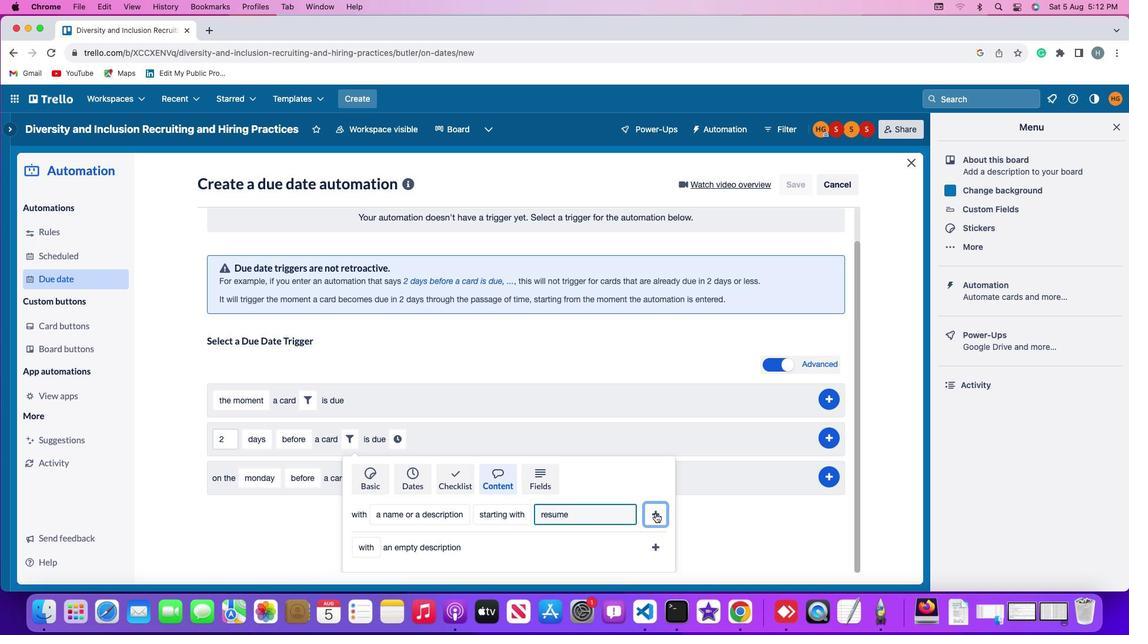 
Action: Mouse moved to (617, 471)
Screenshot: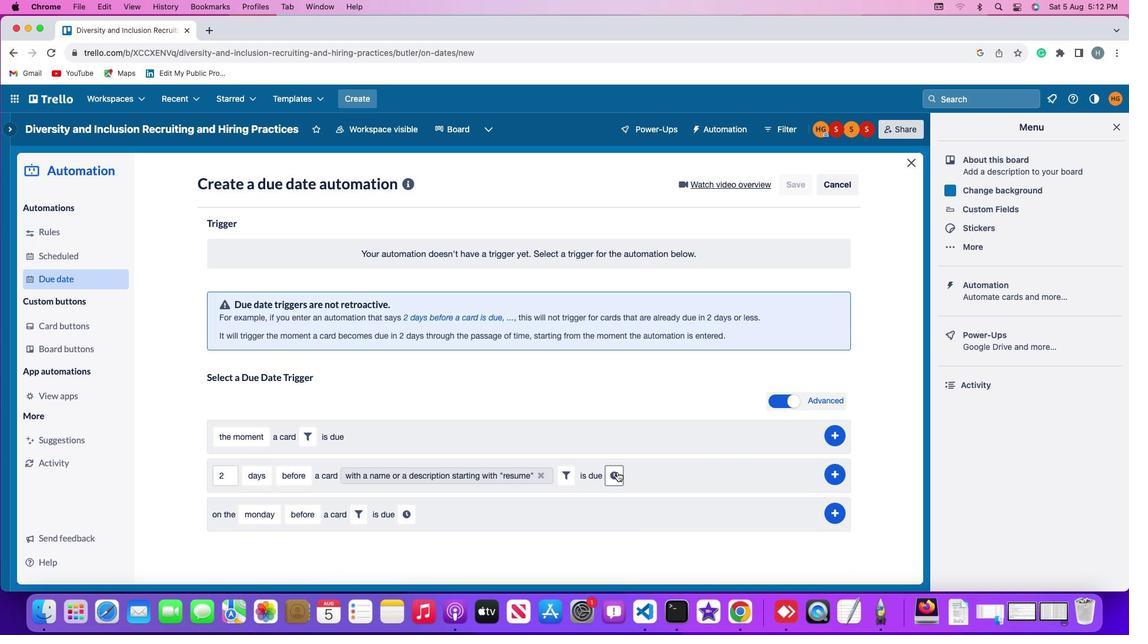 
Action: Mouse pressed left at (617, 471)
Screenshot: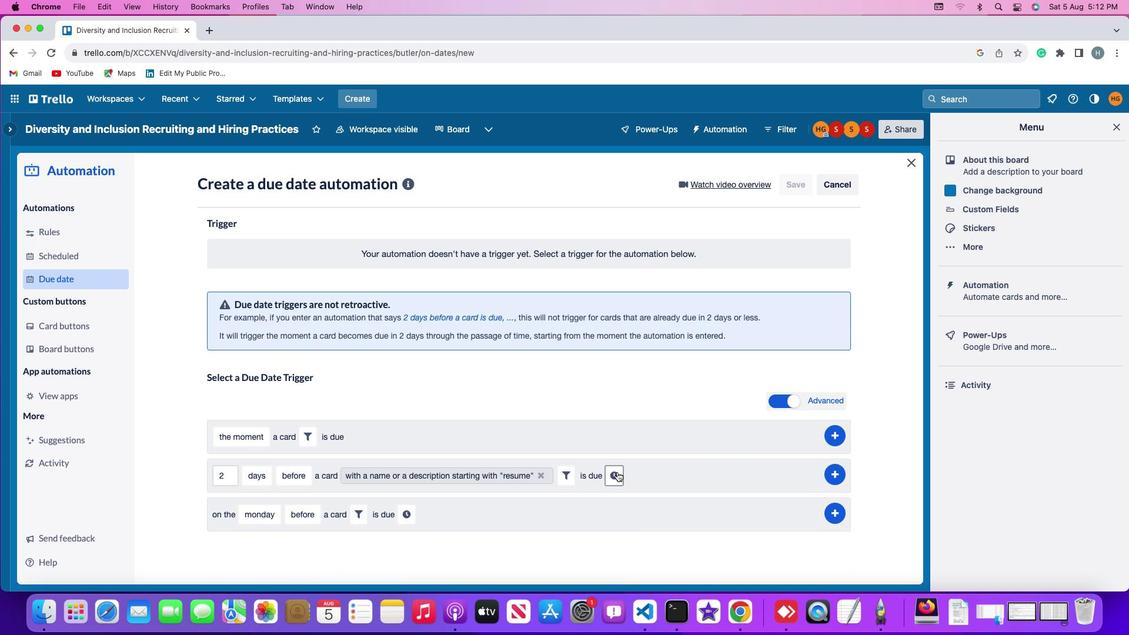 
Action: Mouse moved to (636, 476)
Screenshot: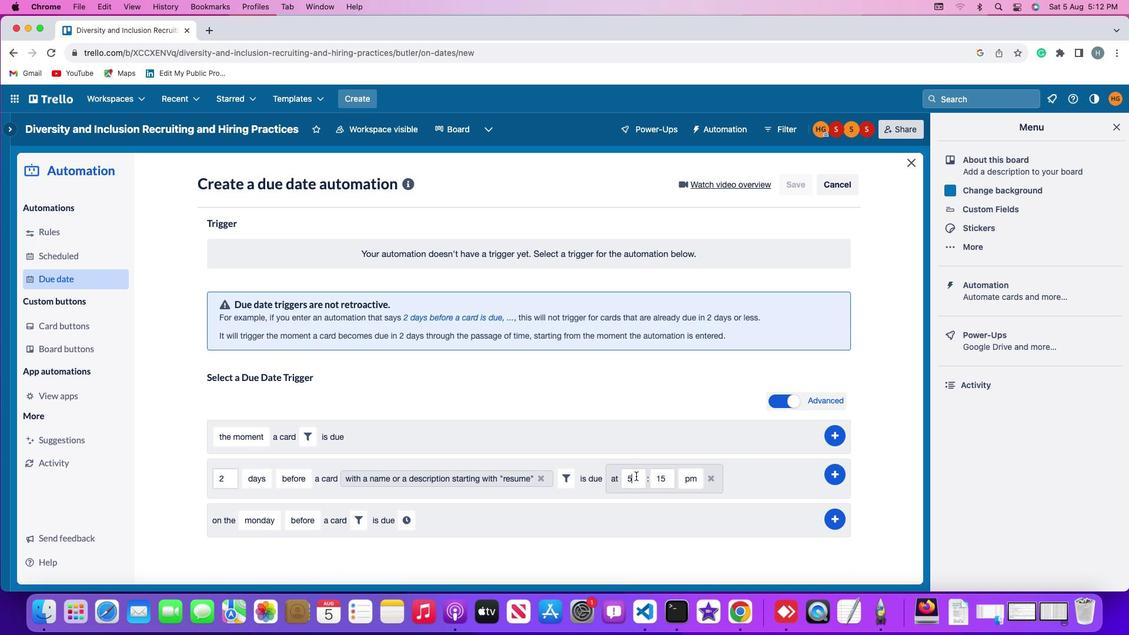 
Action: Mouse pressed left at (636, 476)
Screenshot: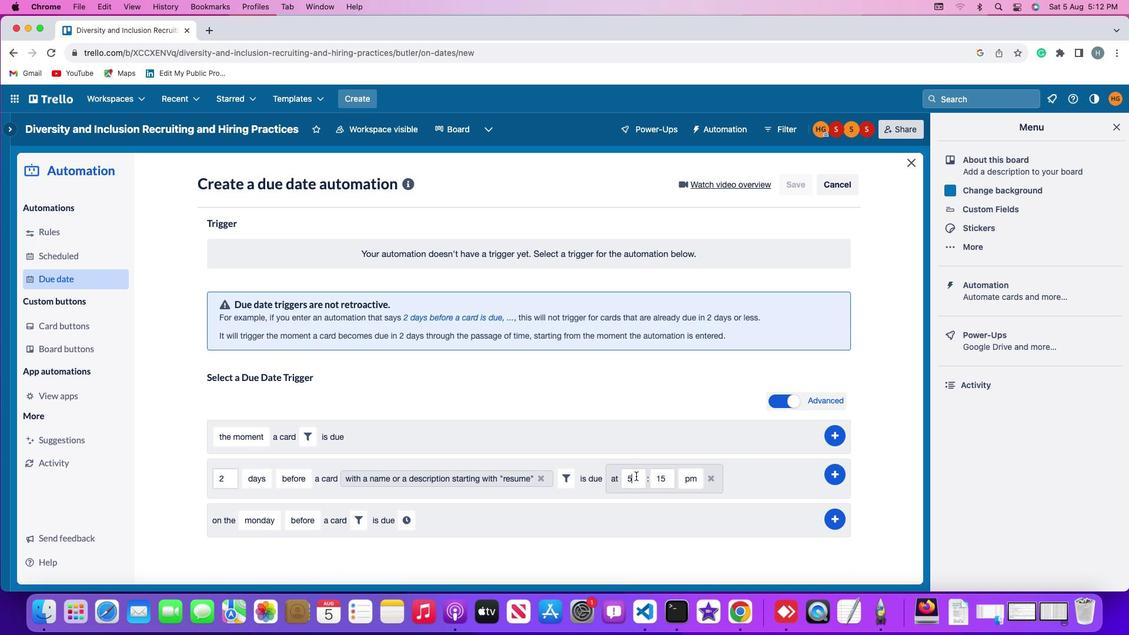 
Action: Key pressed Key.backspace'1''1'
Screenshot: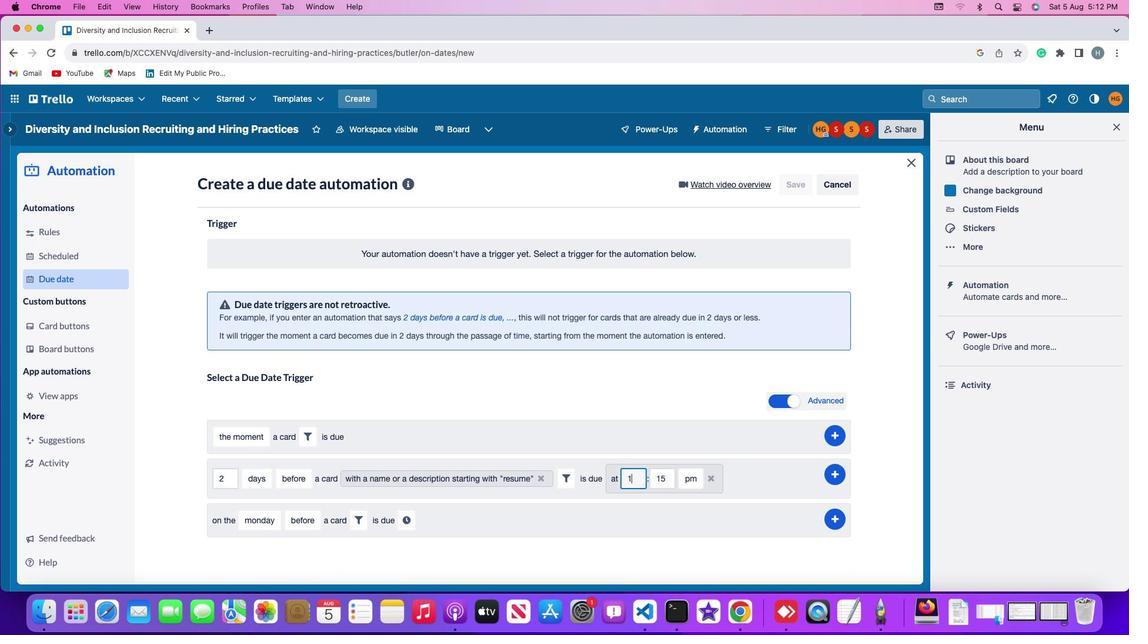 
Action: Mouse moved to (666, 476)
Screenshot: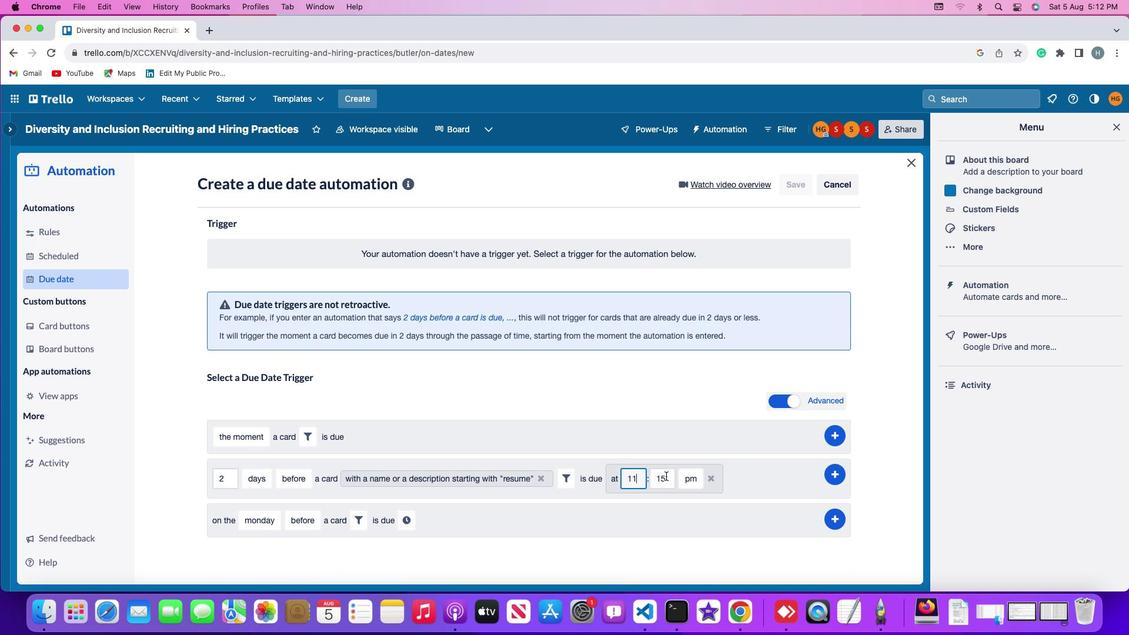 
Action: Mouse pressed left at (666, 476)
Screenshot: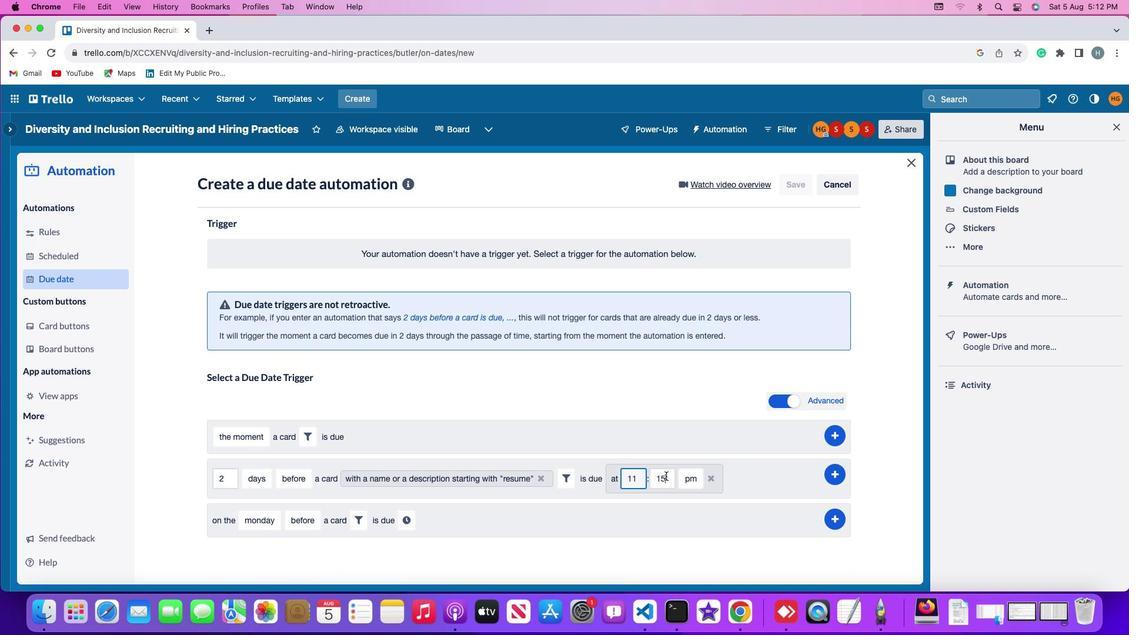 
Action: Key pressed Key.backspaceKey.backspaceKey.backspace'0''0'
Screenshot: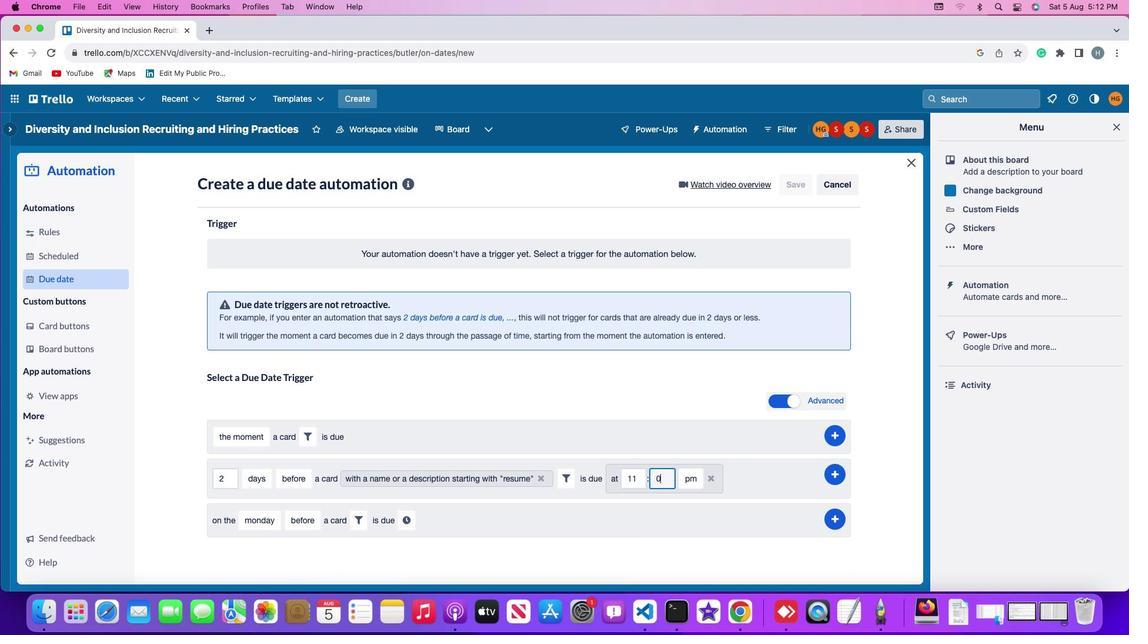 
Action: Mouse moved to (683, 477)
Screenshot: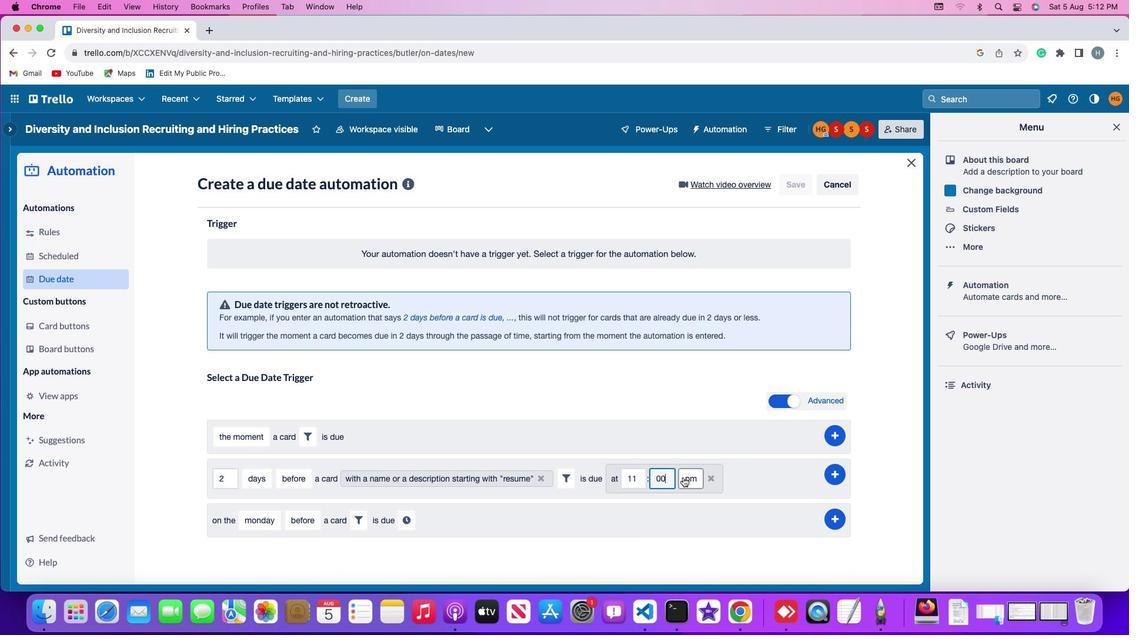 
Action: Mouse pressed left at (683, 477)
Screenshot: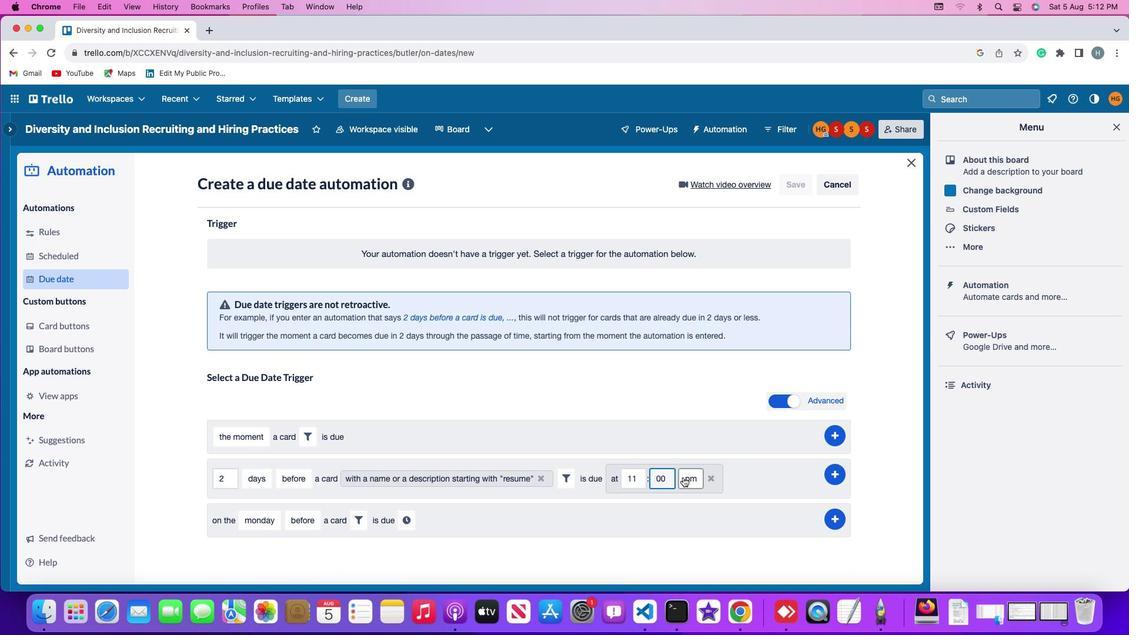 
Action: Mouse moved to (694, 497)
Screenshot: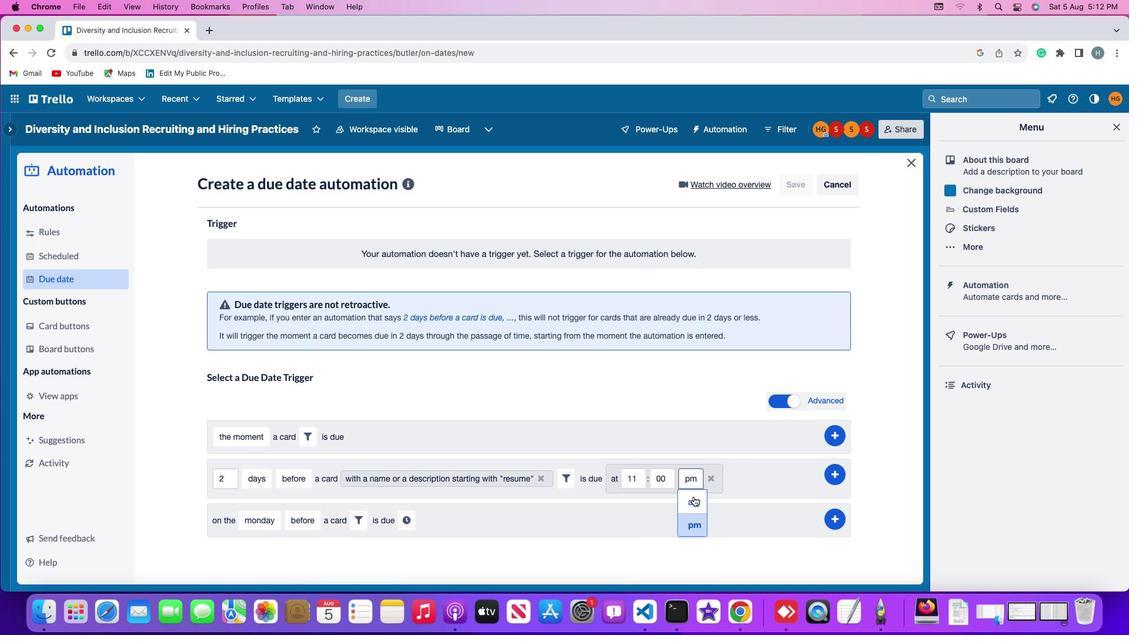 
Action: Mouse pressed left at (694, 497)
Screenshot: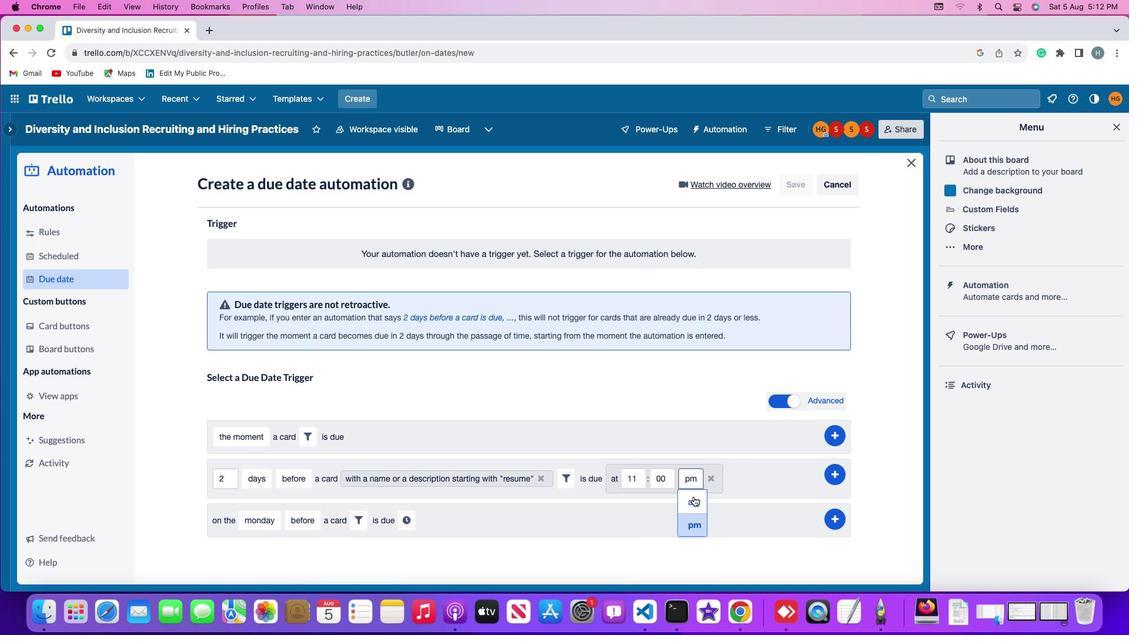 
Action: Mouse moved to (838, 473)
Screenshot: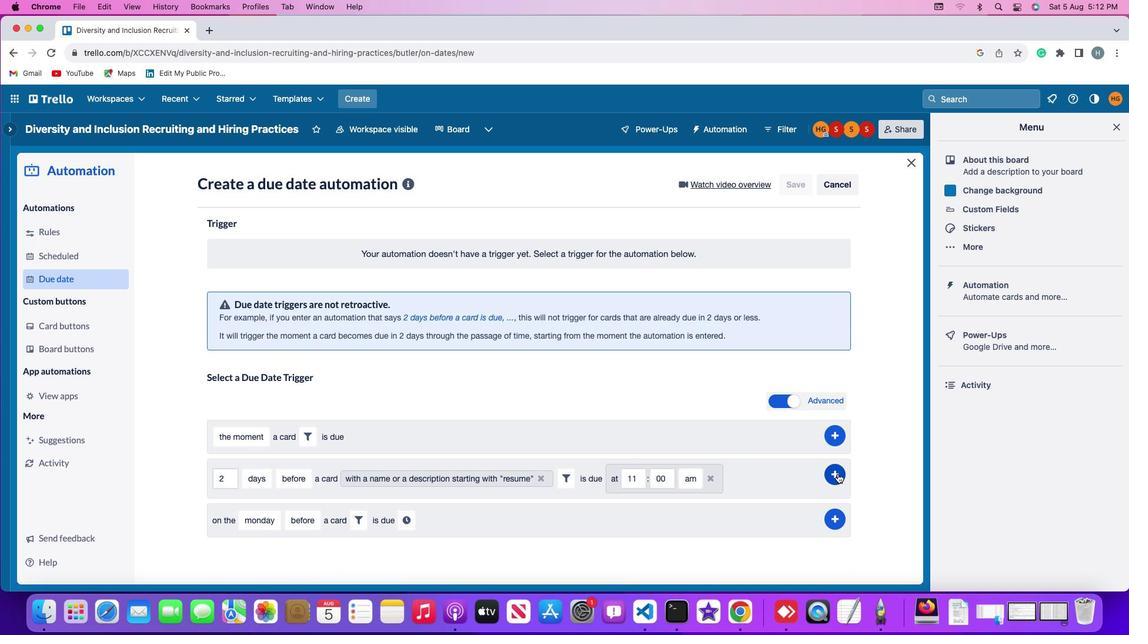 
Action: Mouse pressed left at (838, 473)
Screenshot: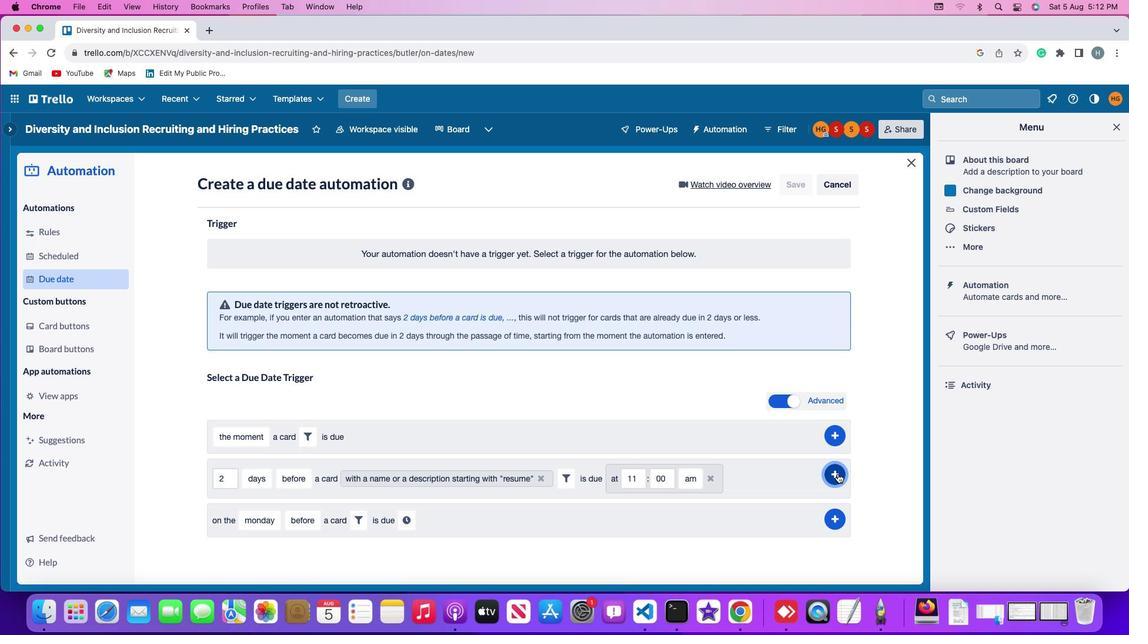 
Action: Mouse moved to (892, 324)
Screenshot: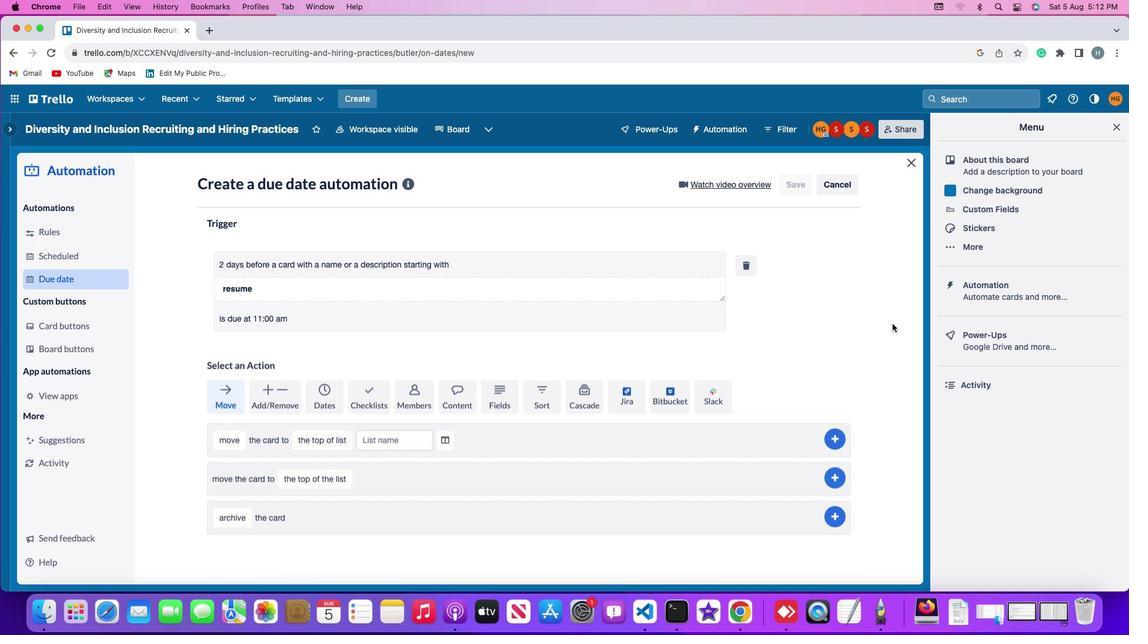 
